 Task: In the  document ethics.pdf Insert the command  'Editing'Email the file to   'softage.3@softage.net', with message attached Attention Needed: Please prioritize going through the email I've sent. and file type: Plain Text
Action: Mouse moved to (332, 423)
Screenshot: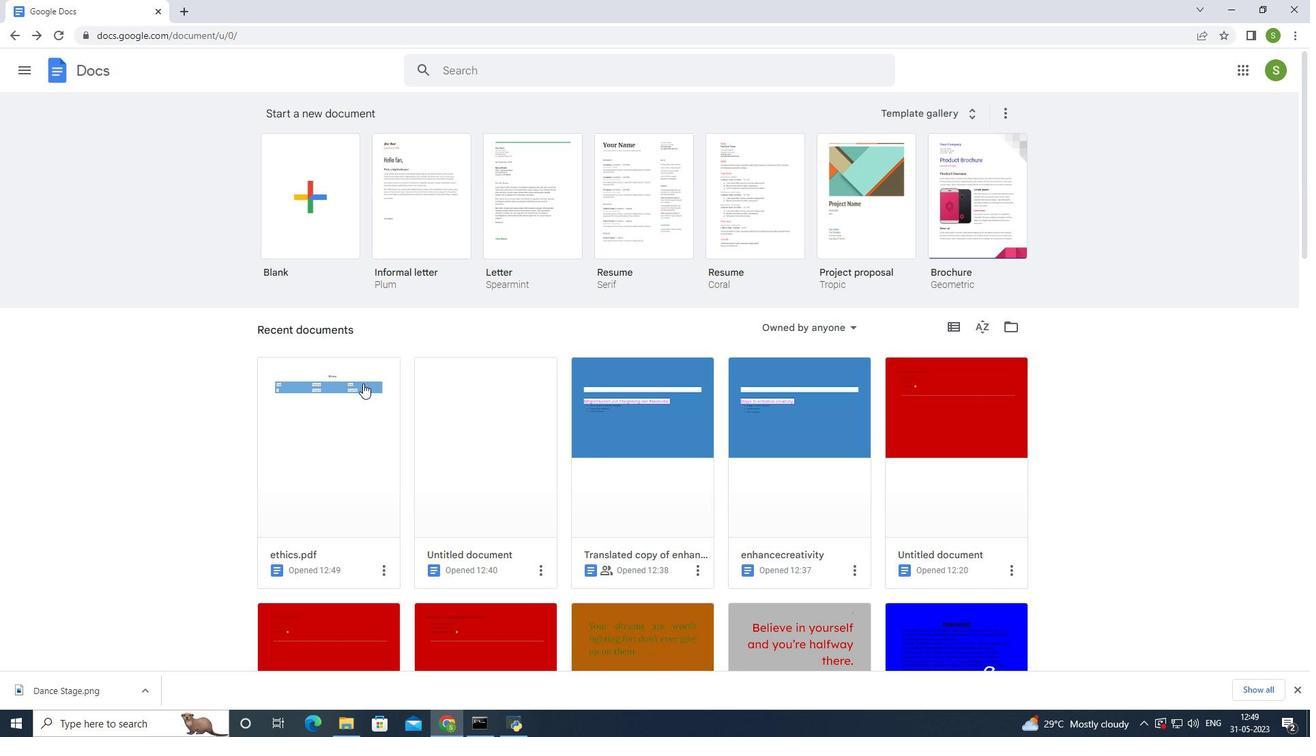 
Action: Mouse pressed left at (332, 423)
Screenshot: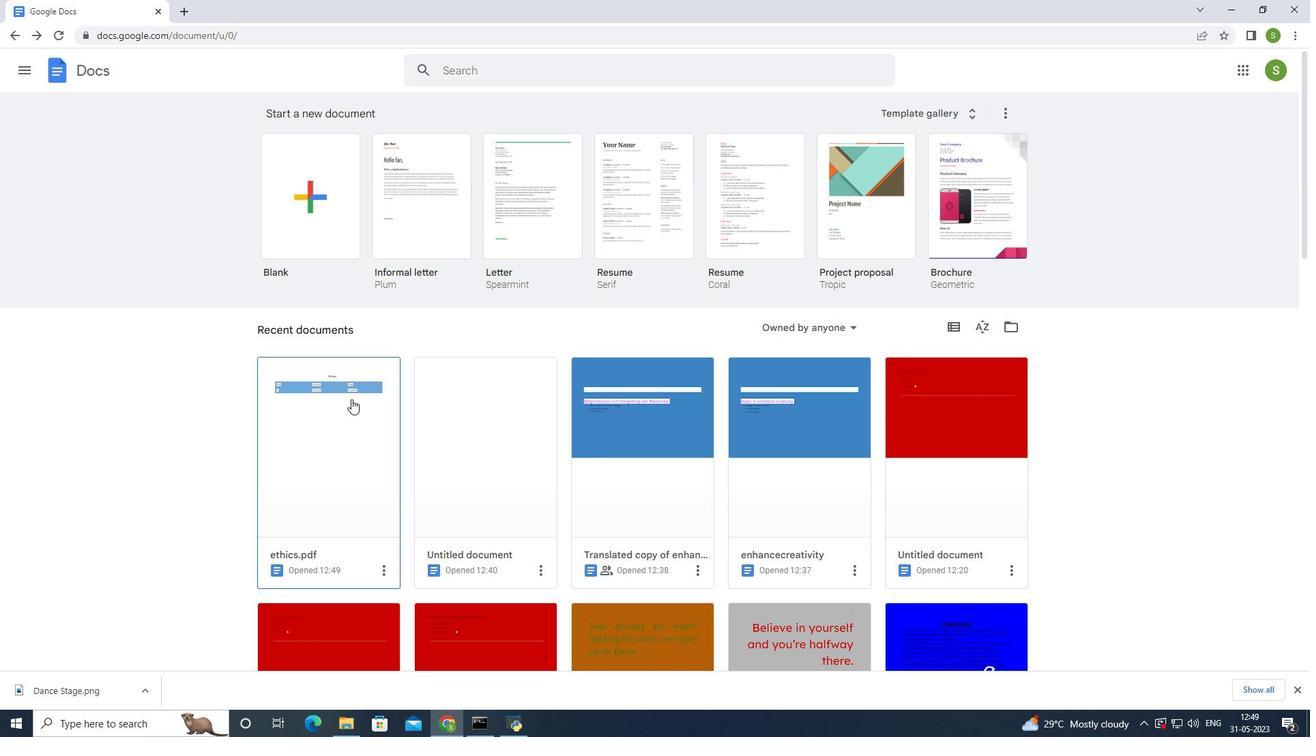 
Action: Mouse moved to (133, 81)
Screenshot: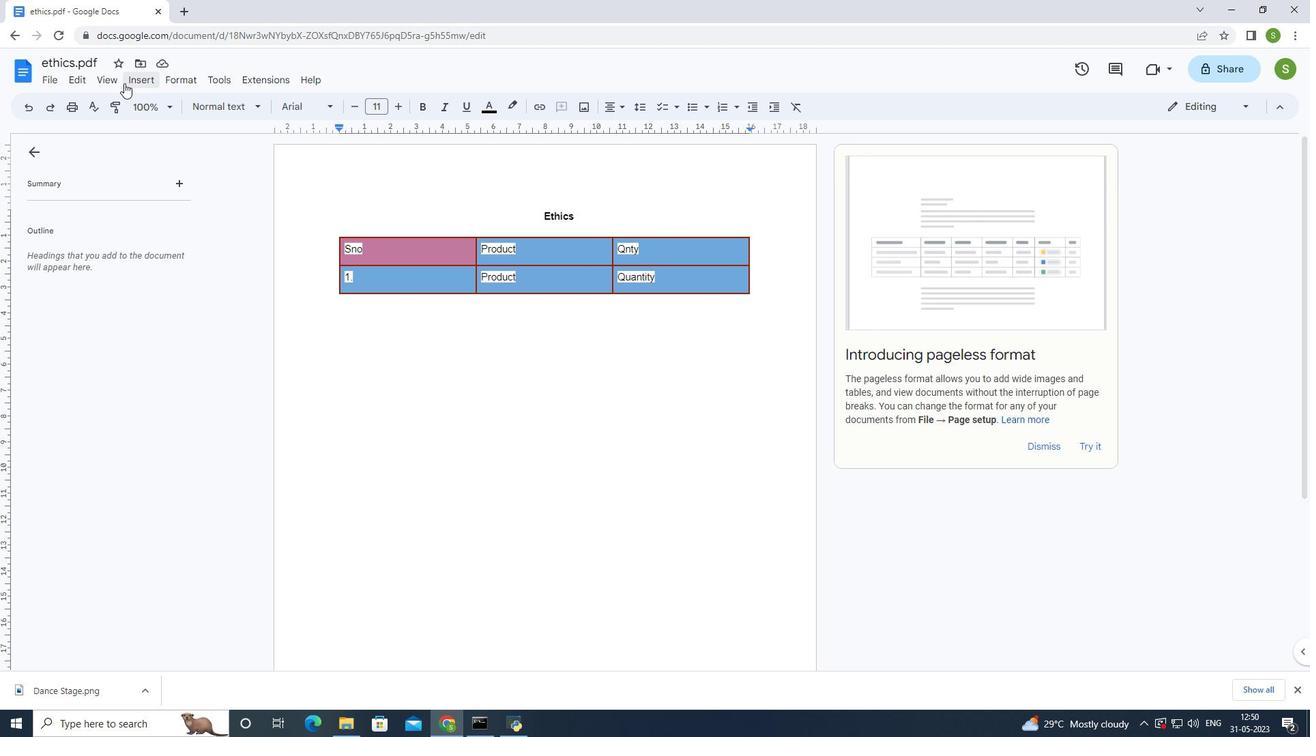 
Action: Mouse pressed left at (133, 81)
Screenshot: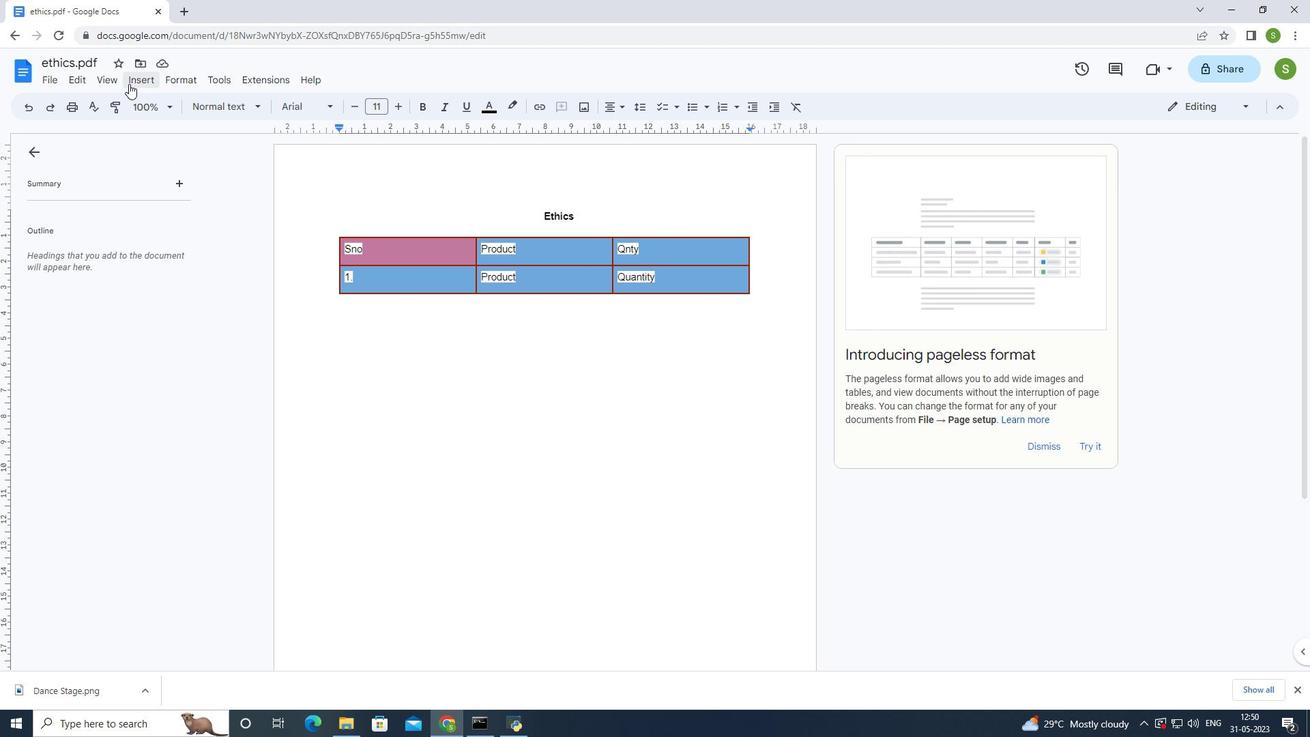 
Action: Mouse moved to (219, 445)
Screenshot: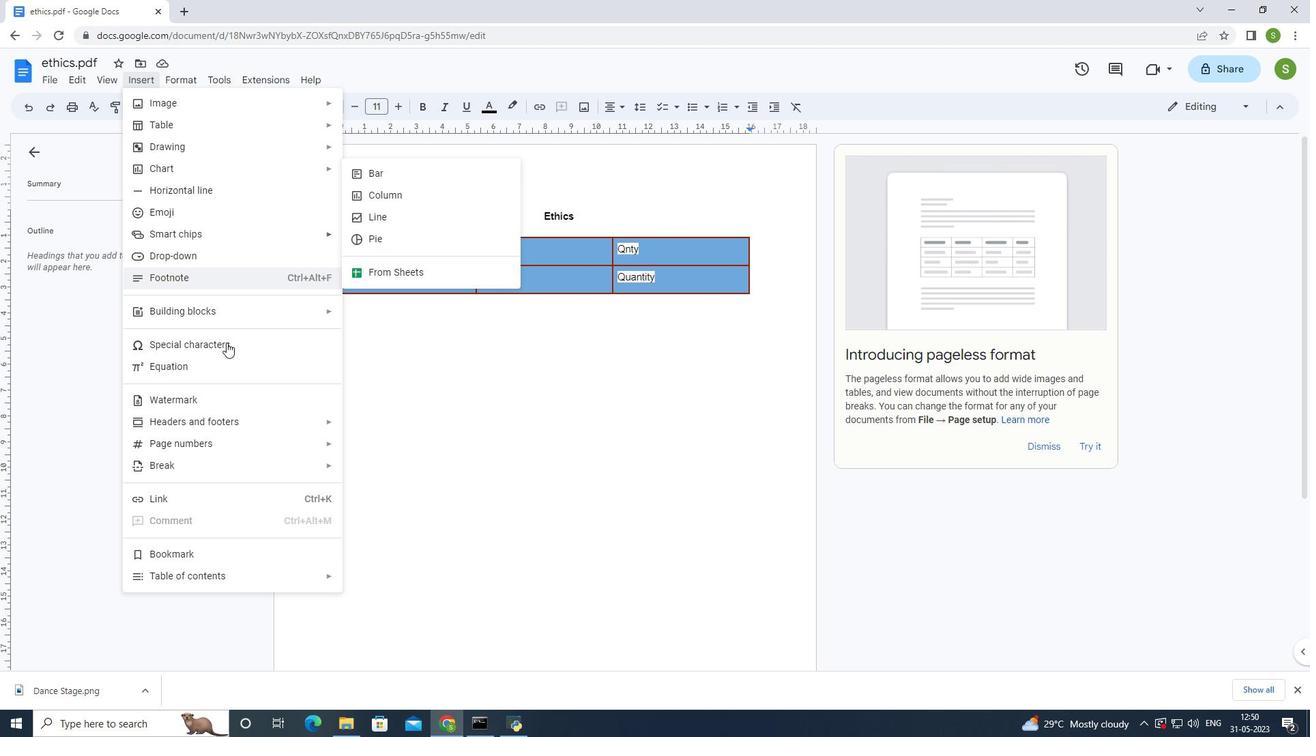 
Action: Mouse pressed left at (220, 433)
Screenshot: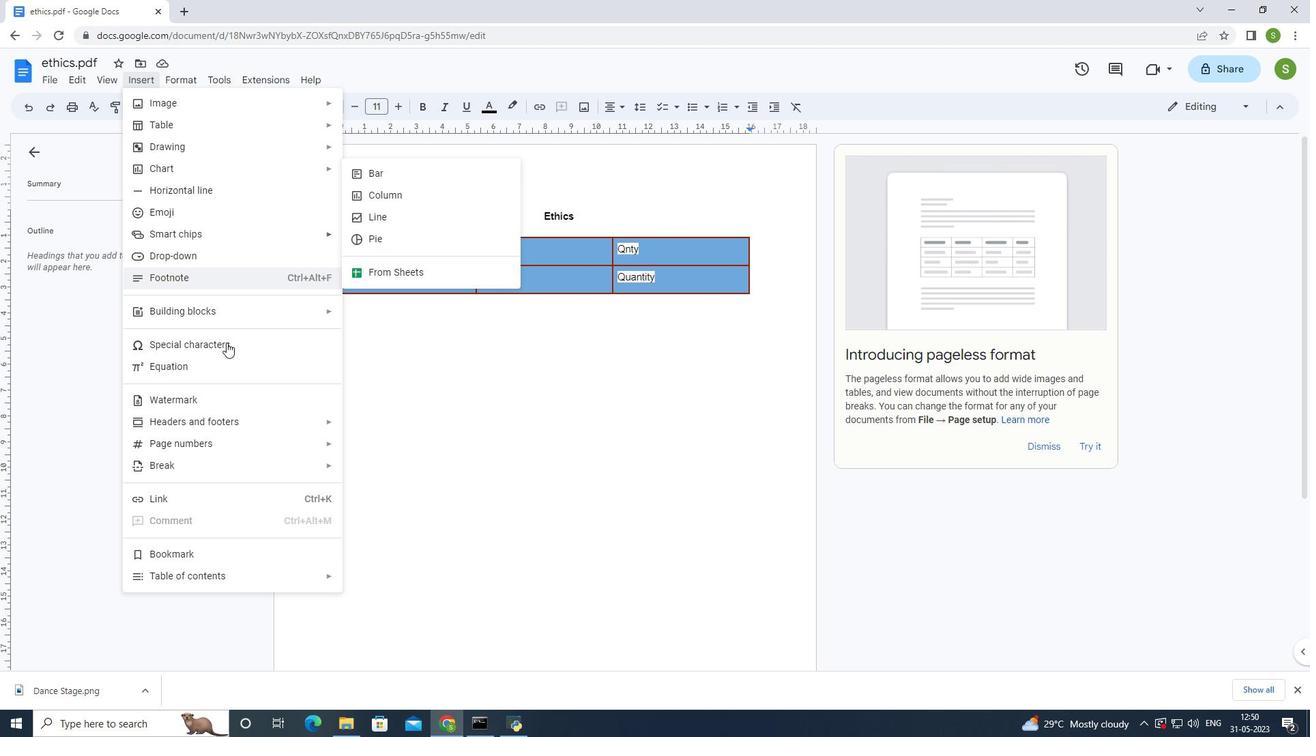 
Action: Mouse moved to (511, 378)
Screenshot: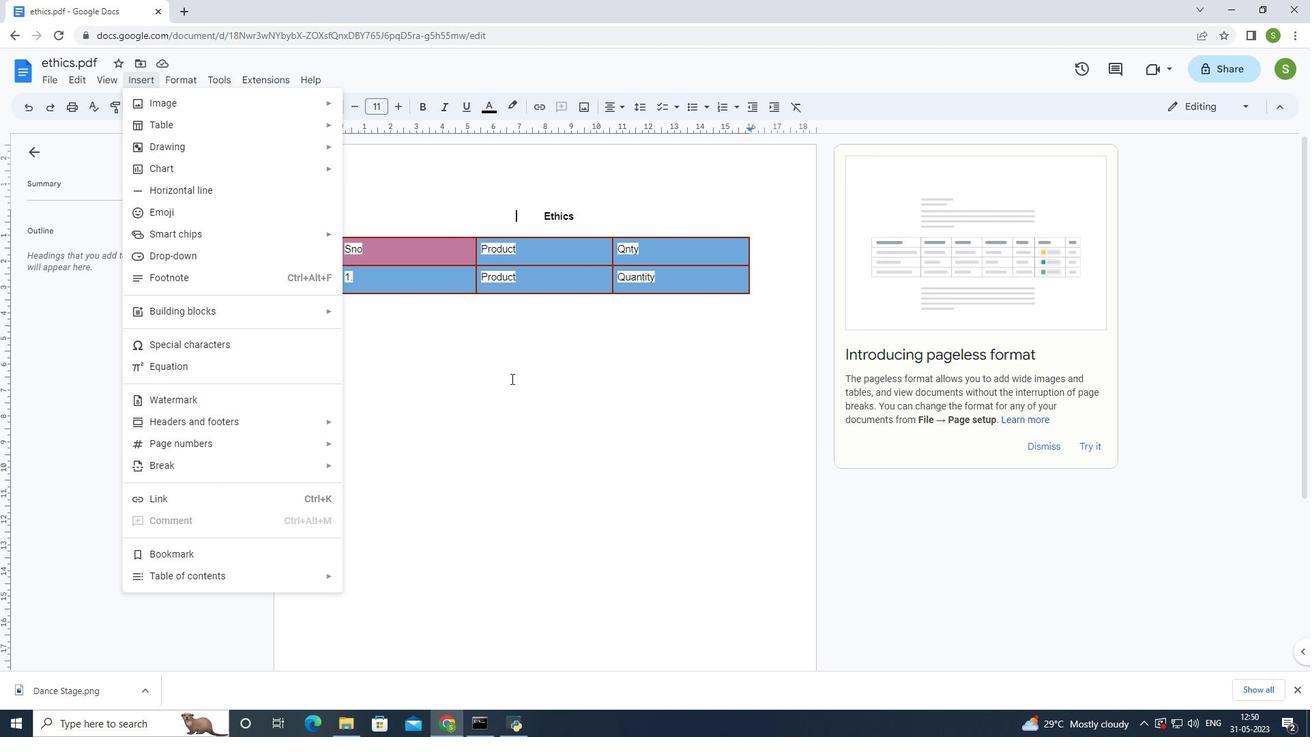 
Action: Mouse pressed left at (511, 378)
Screenshot: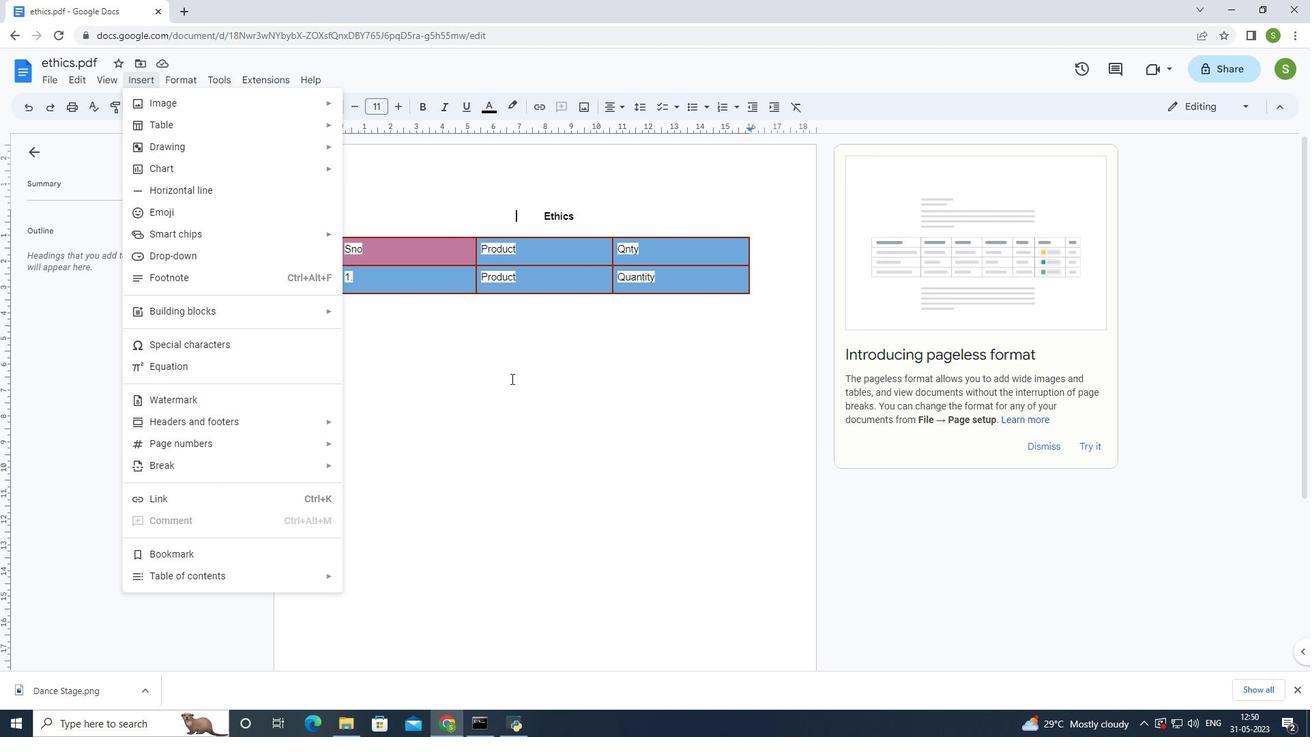 
Action: Mouse moved to (182, 84)
Screenshot: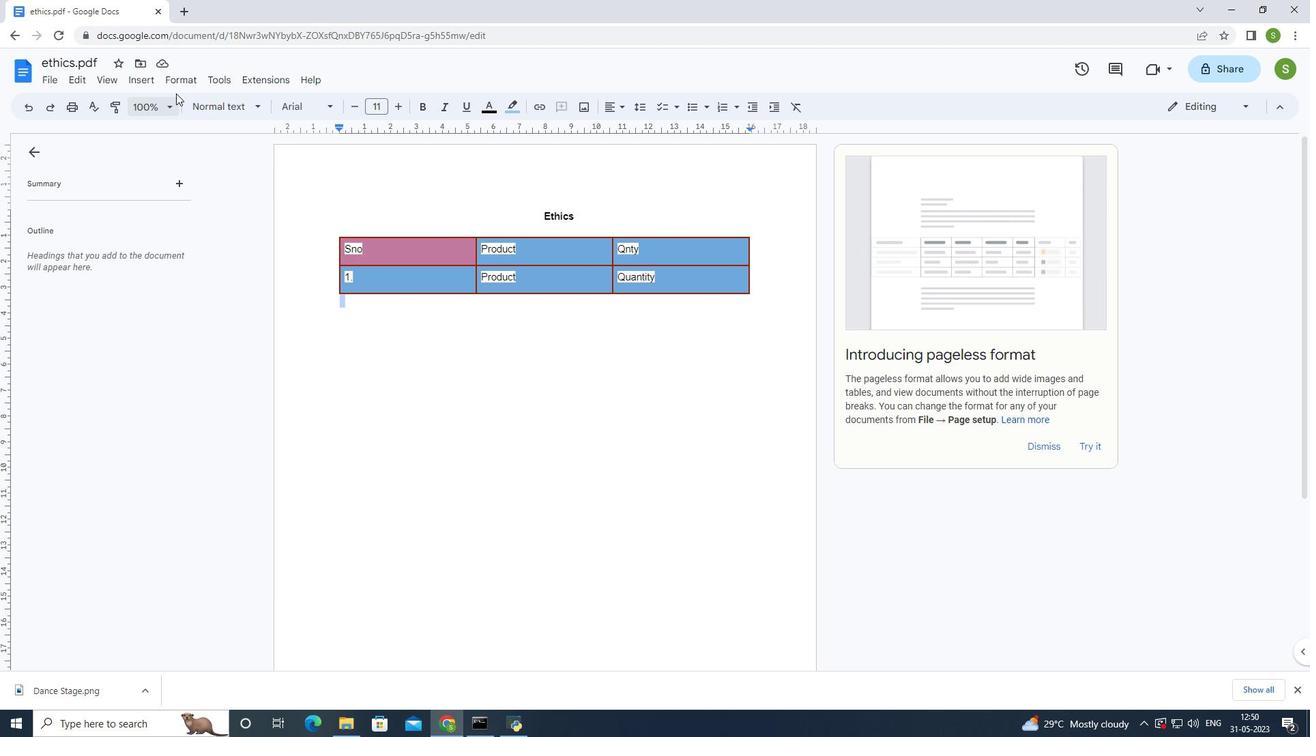 
Action: Mouse pressed left at (182, 84)
Screenshot: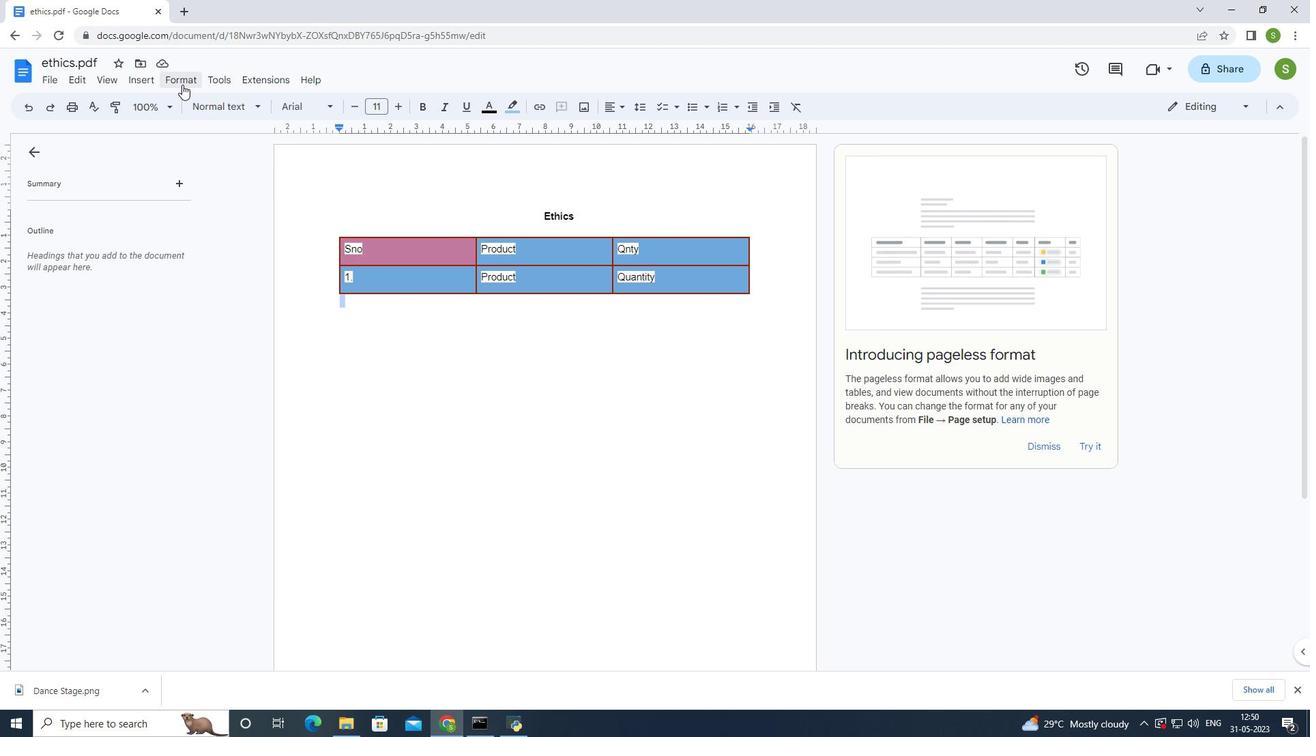 
Action: Mouse moved to (1236, 105)
Screenshot: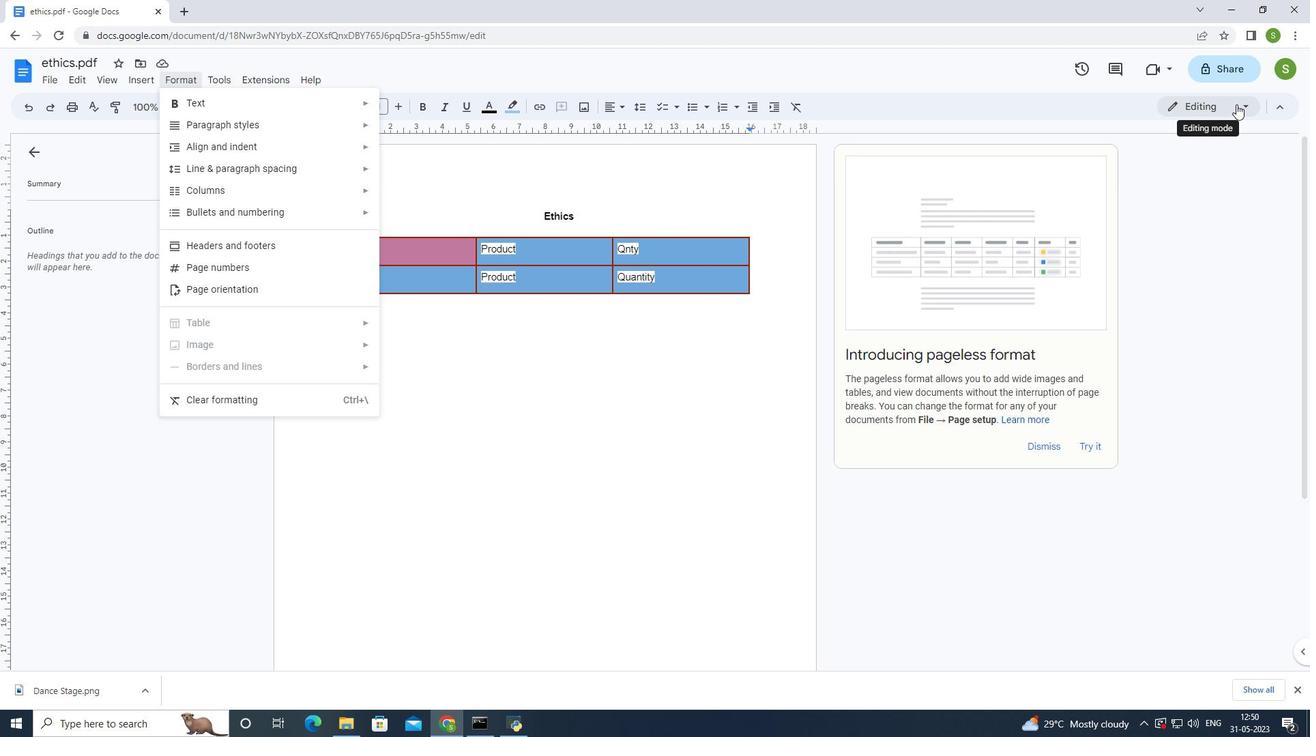 
Action: Mouse pressed left at (1236, 105)
Screenshot: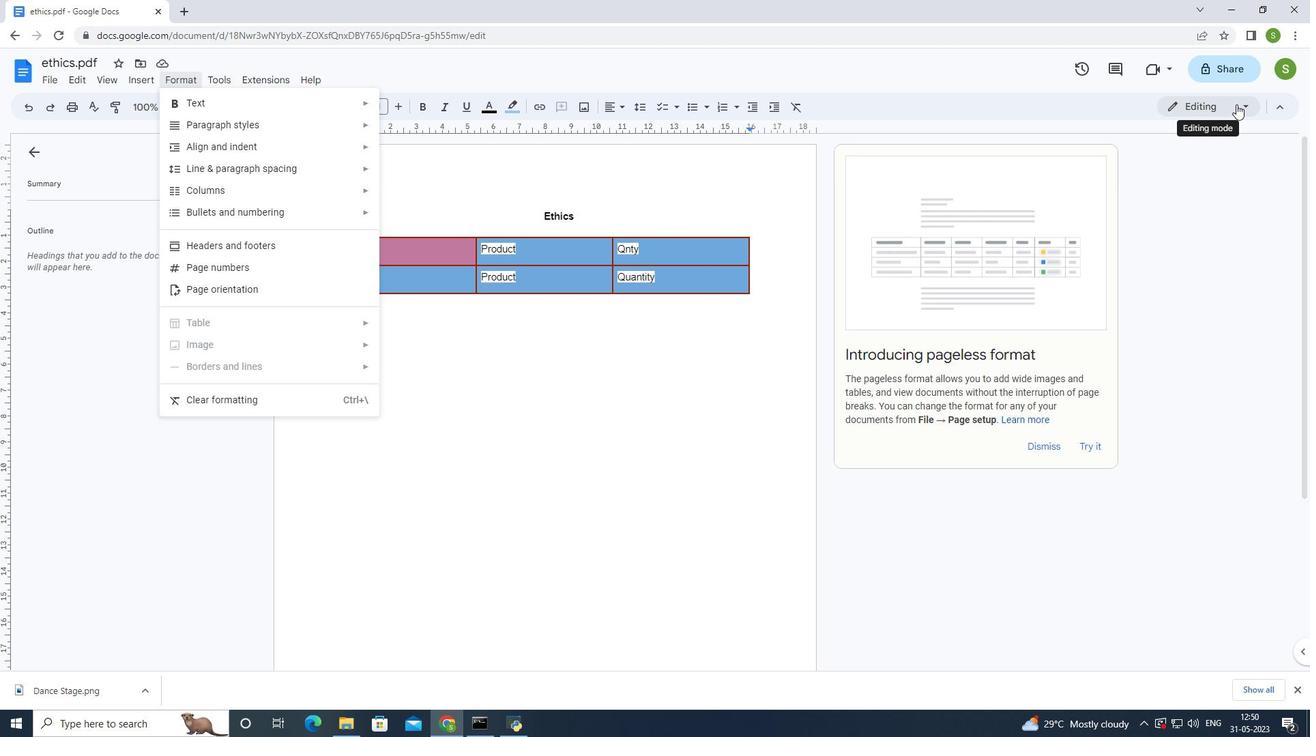 
Action: Mouse moved to (1186, 131)
Screenshot: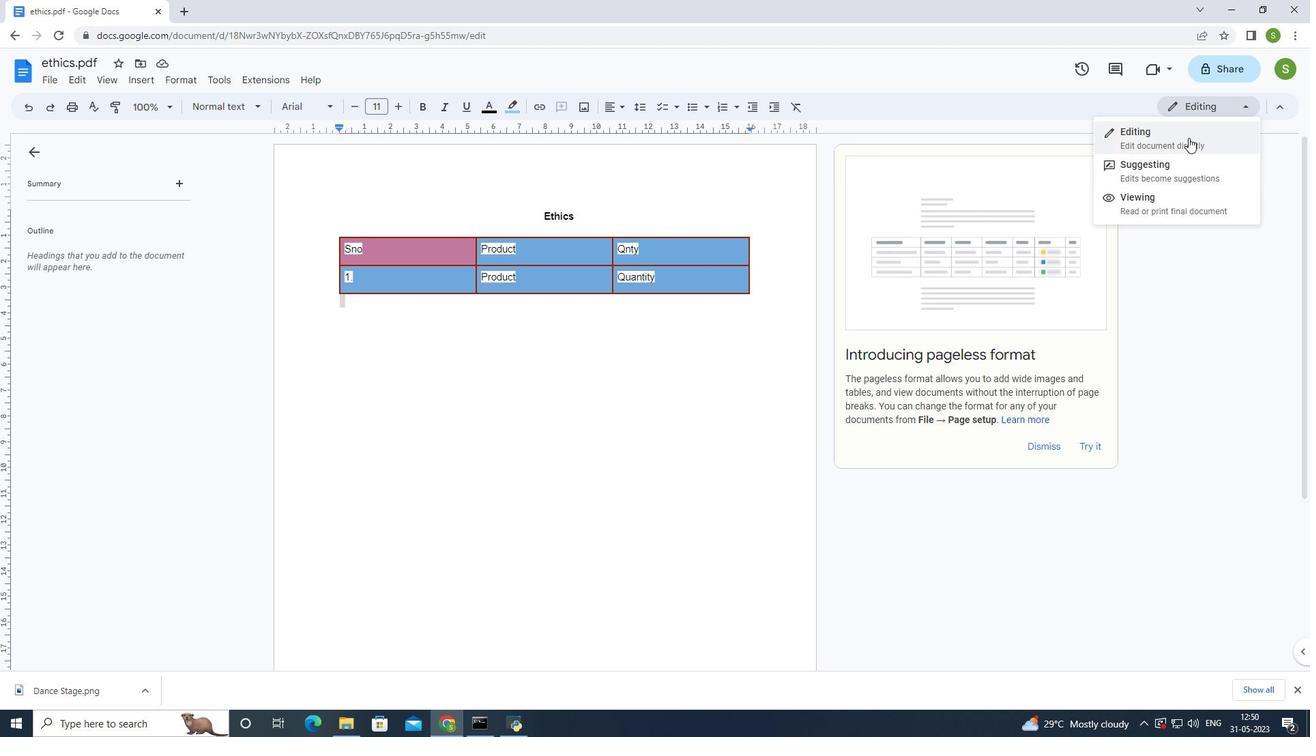 
Action: Mouse pressed left at (1186, 131)
Screenshot: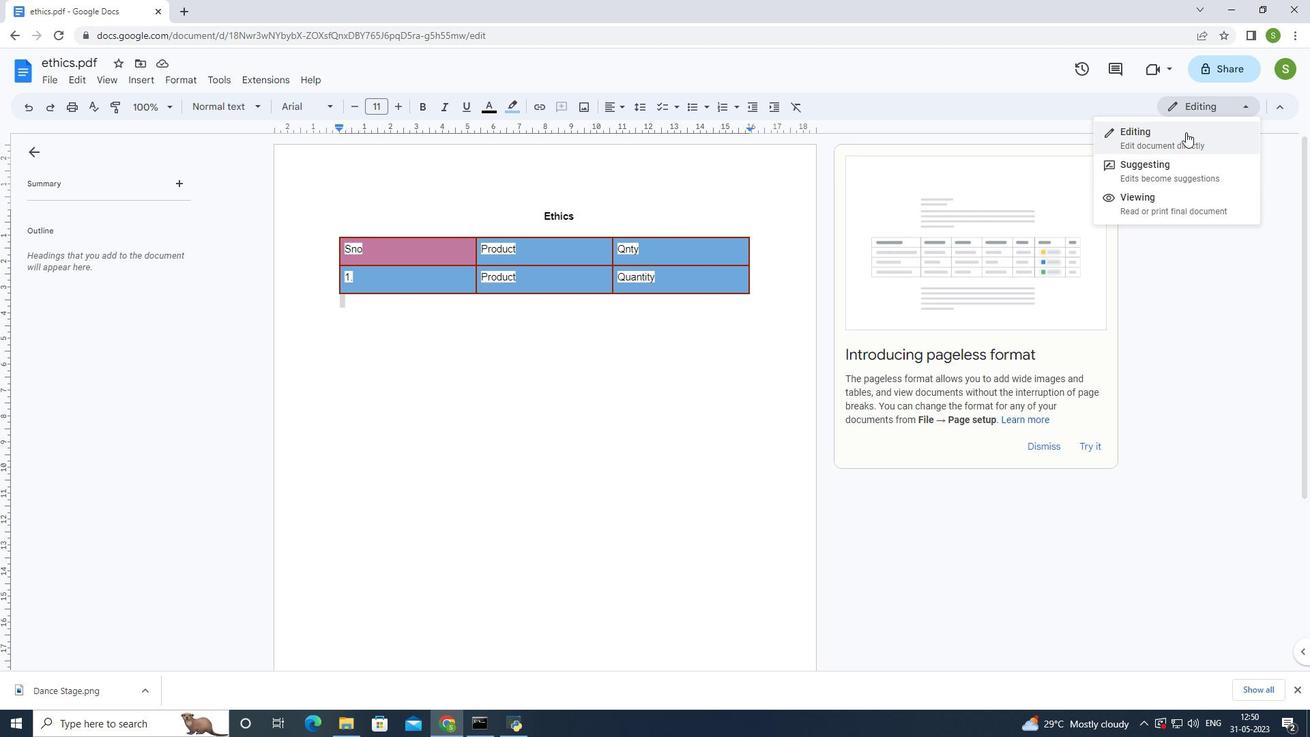 
Action: Mouse moved to (42, 77)
Screenshot: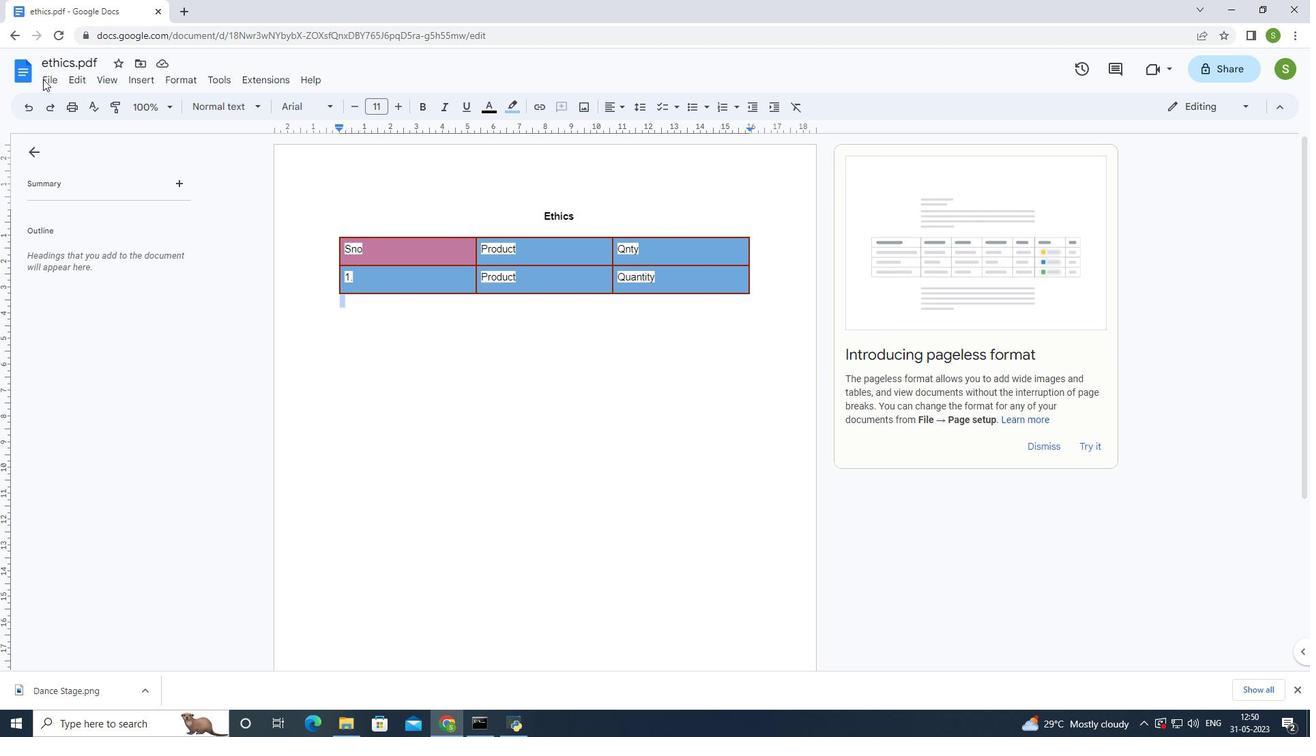 
Action: Mouse pressed left at (42, 77)
Screenshot: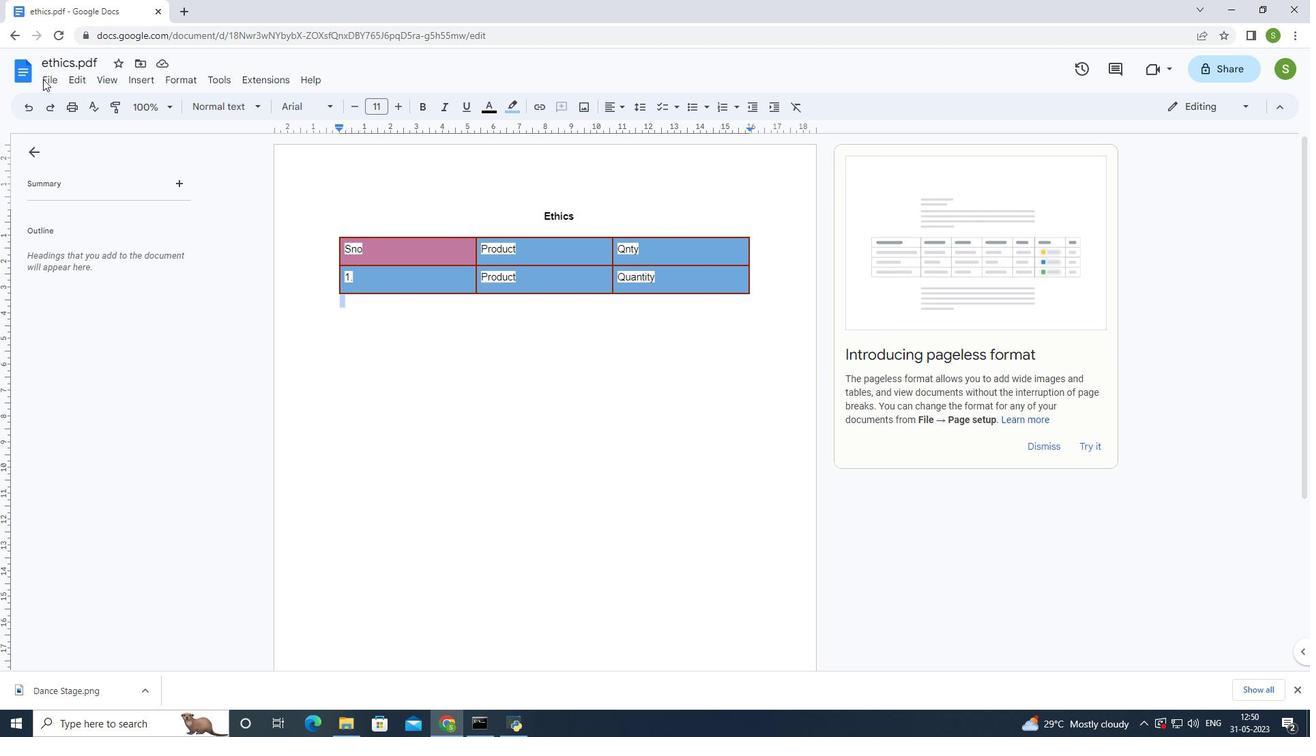 
Action: Mouse moved to (55, 74)
Screenshot: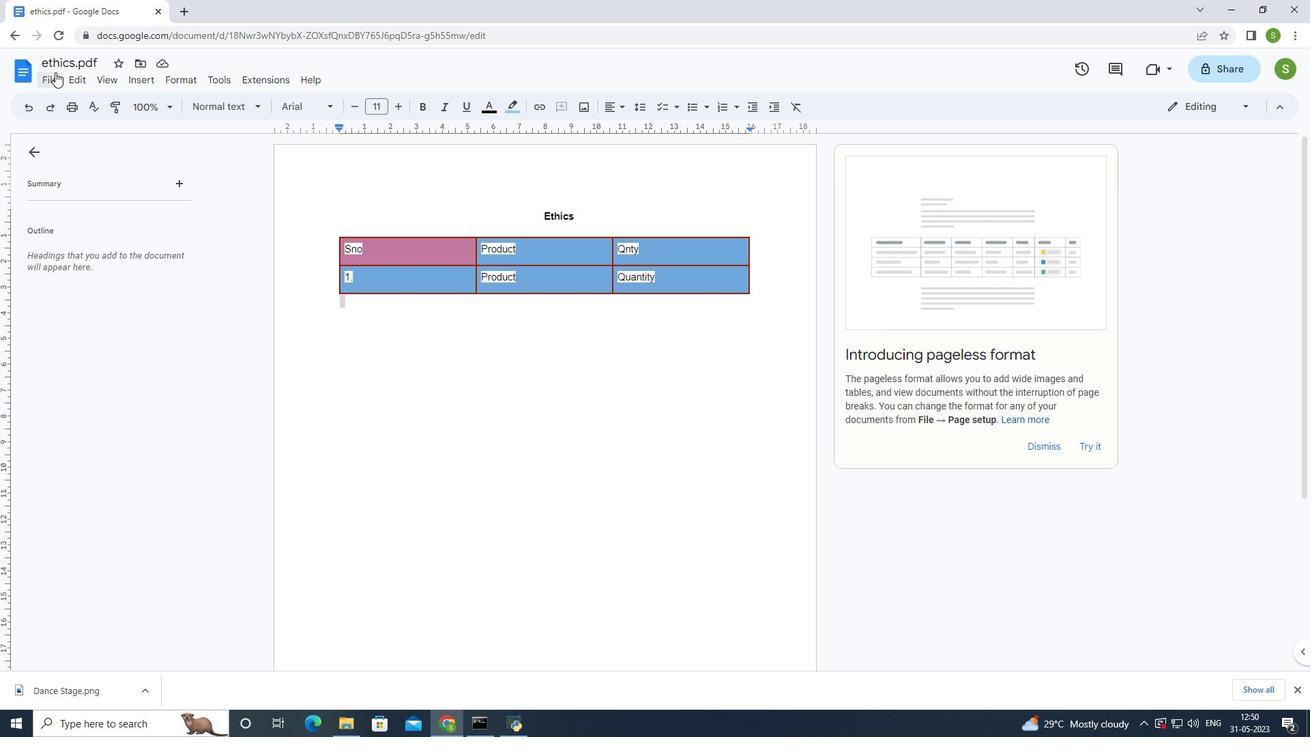 
Action: Mouse pressed left at (55, 74)
Screenshot: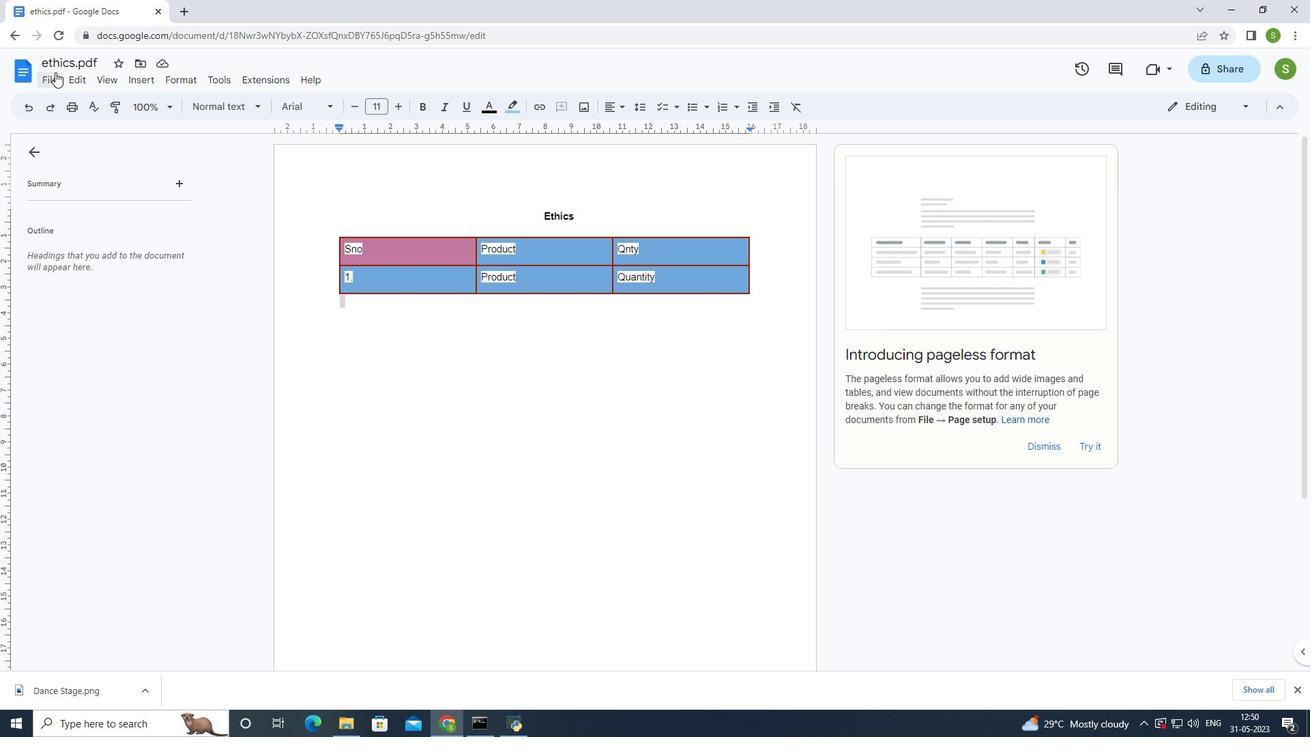 
Action: Mouse moved to (170, 207)
Screenshot: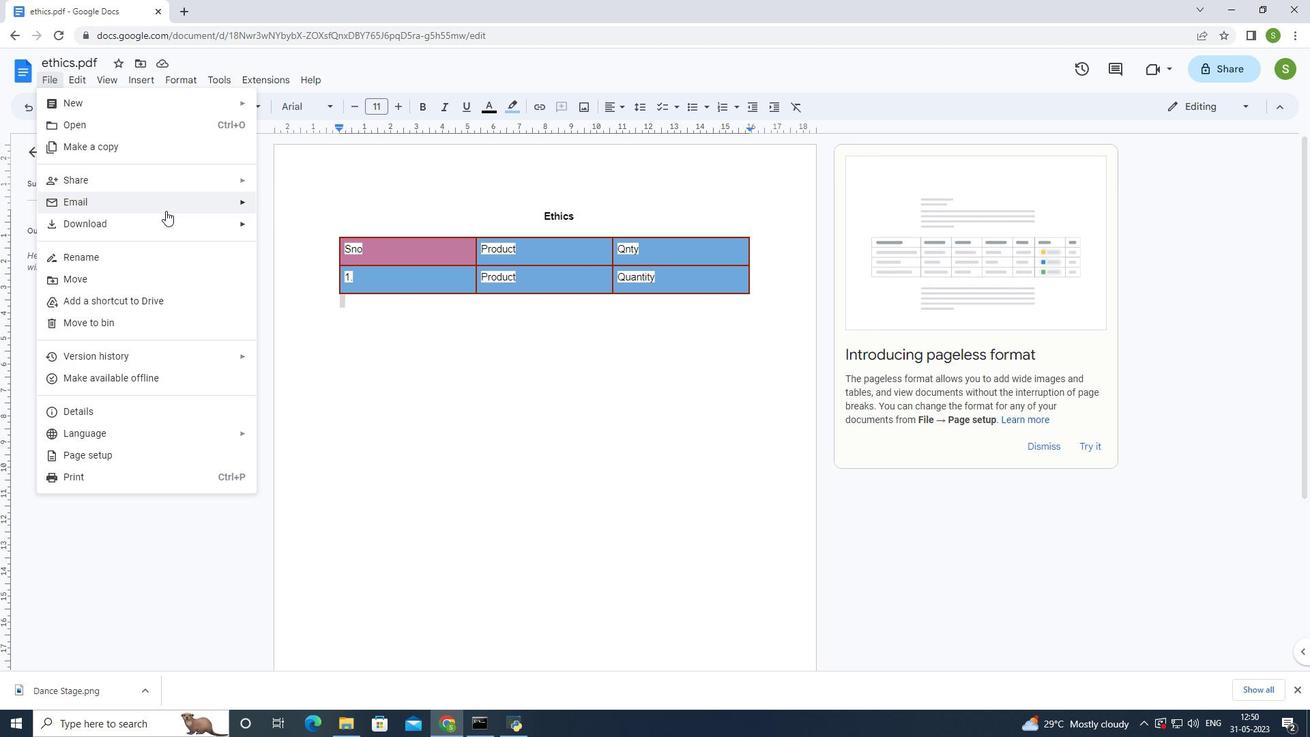
Action: Mouse pressed left at (170, 207)
Screenshot: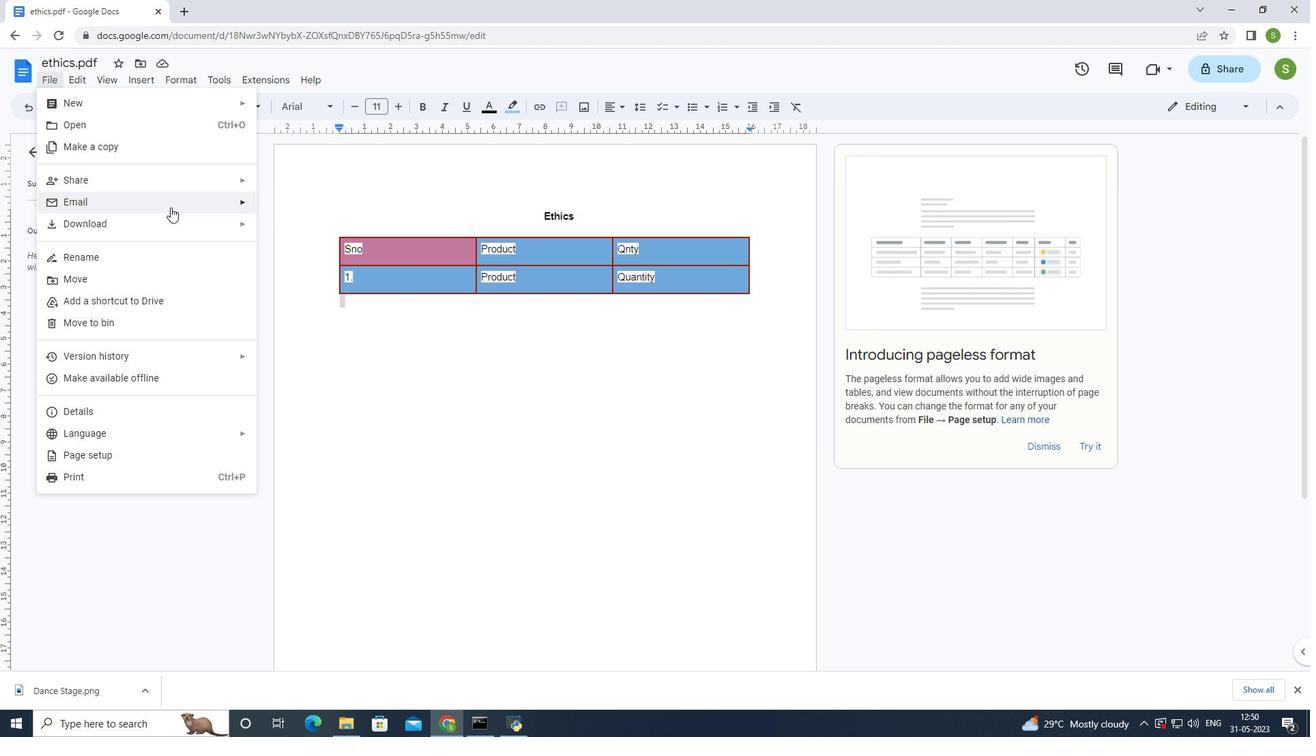 
Action: Mouse moved to (285, 204)
Screenshot: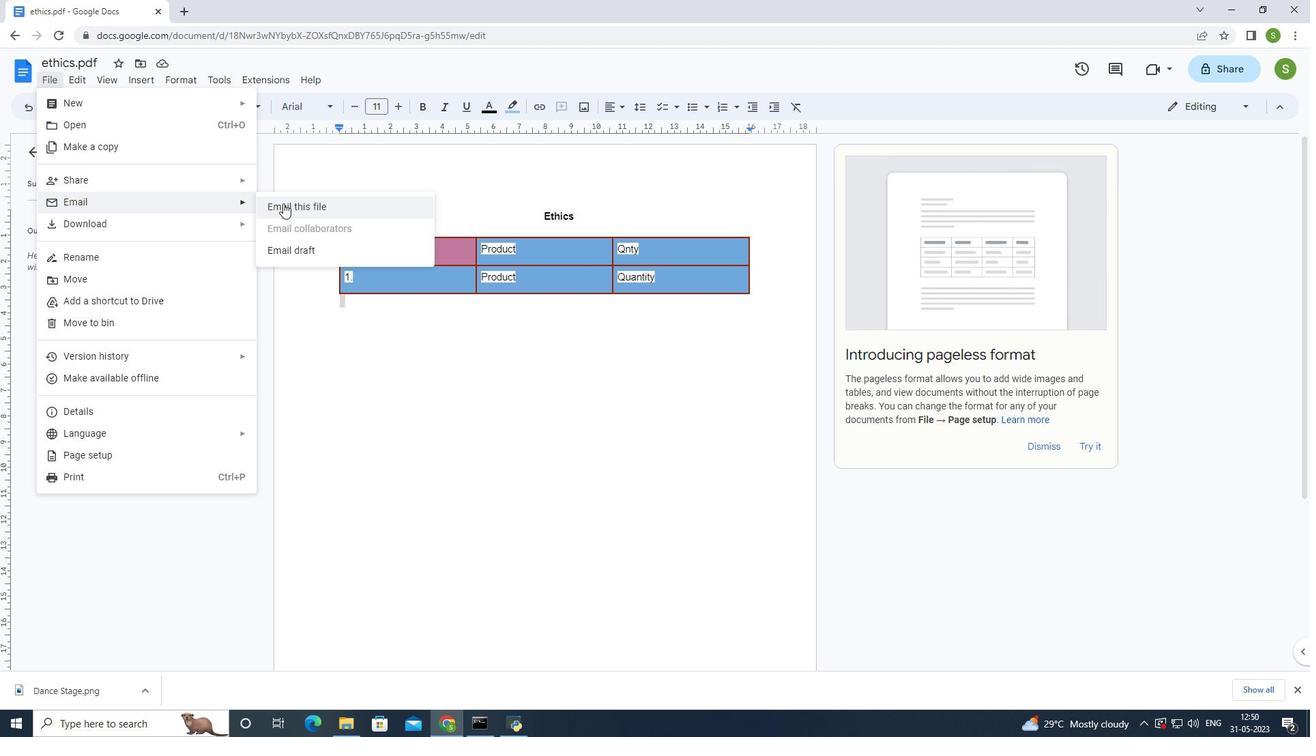 
Action: Mouse pressed left at (285, 204)
Screenshot: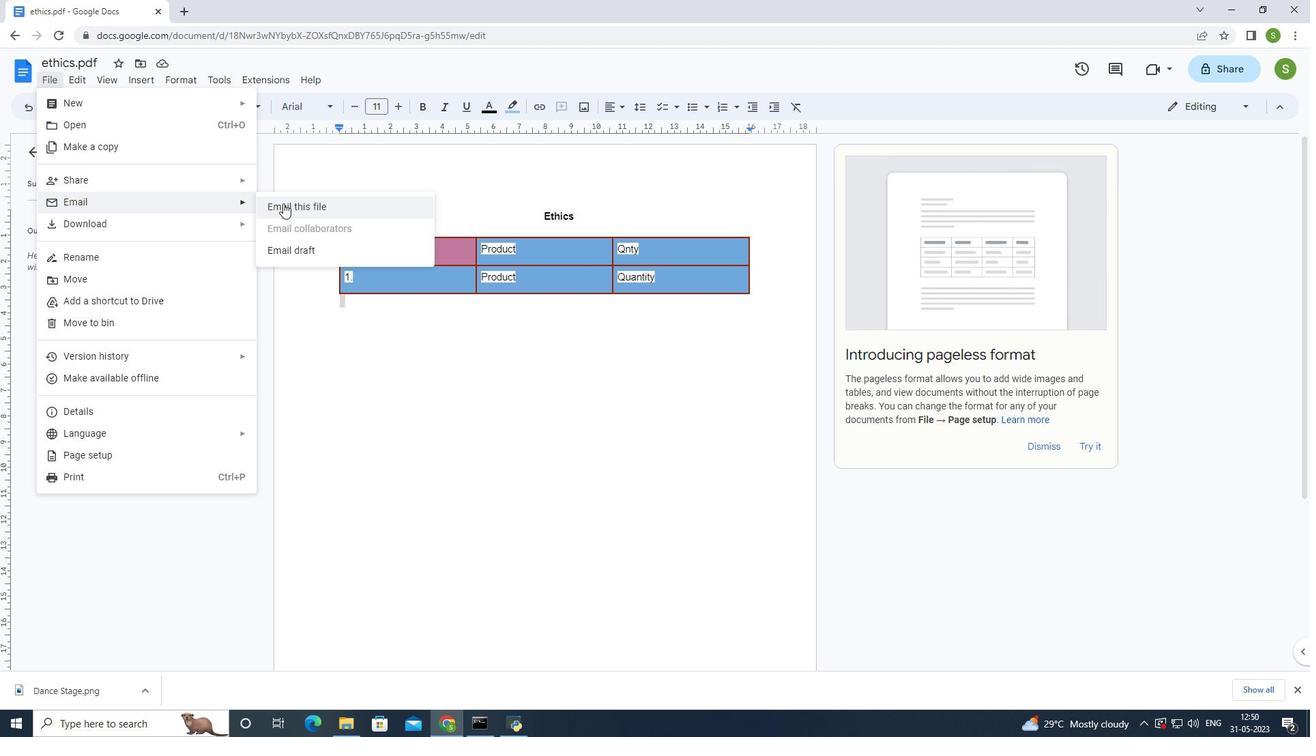 
Action: Mouse moved to (589, 353)
Screenshot: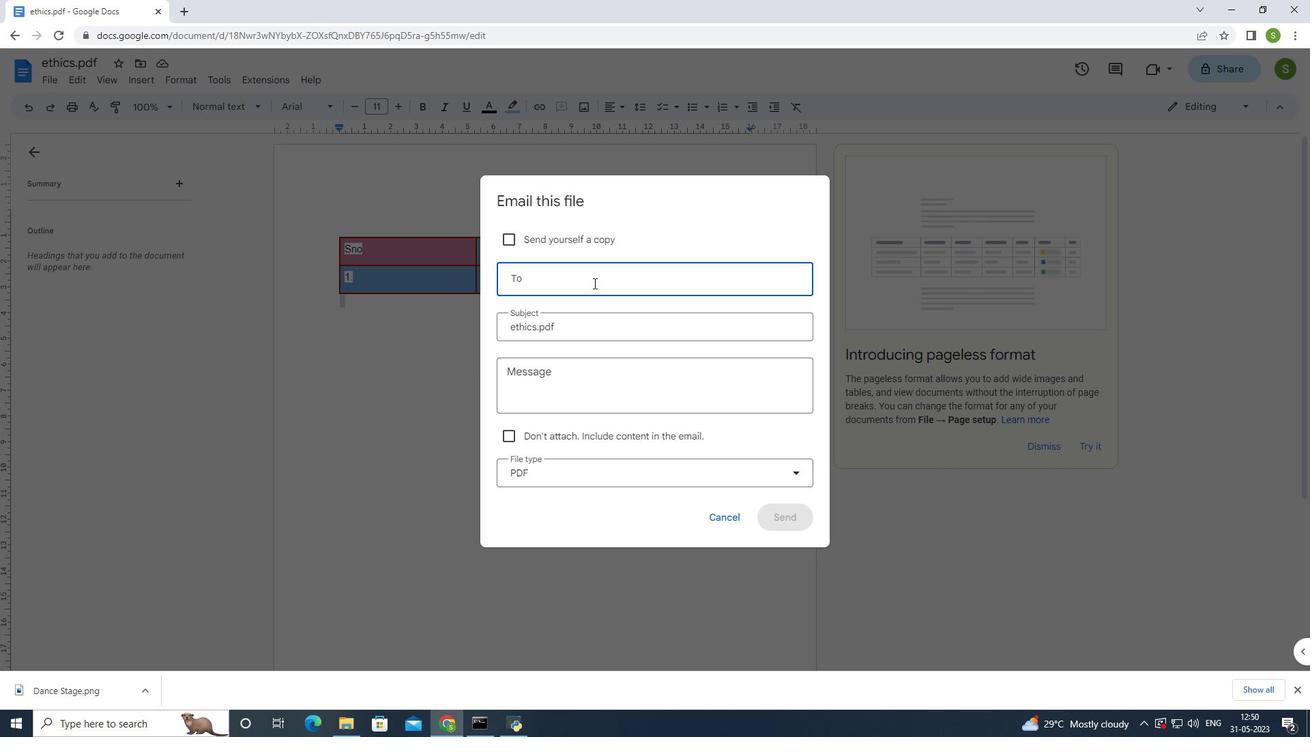 
Action: Key pressed softage.3<Key.shift>@softage.net
Screenshot: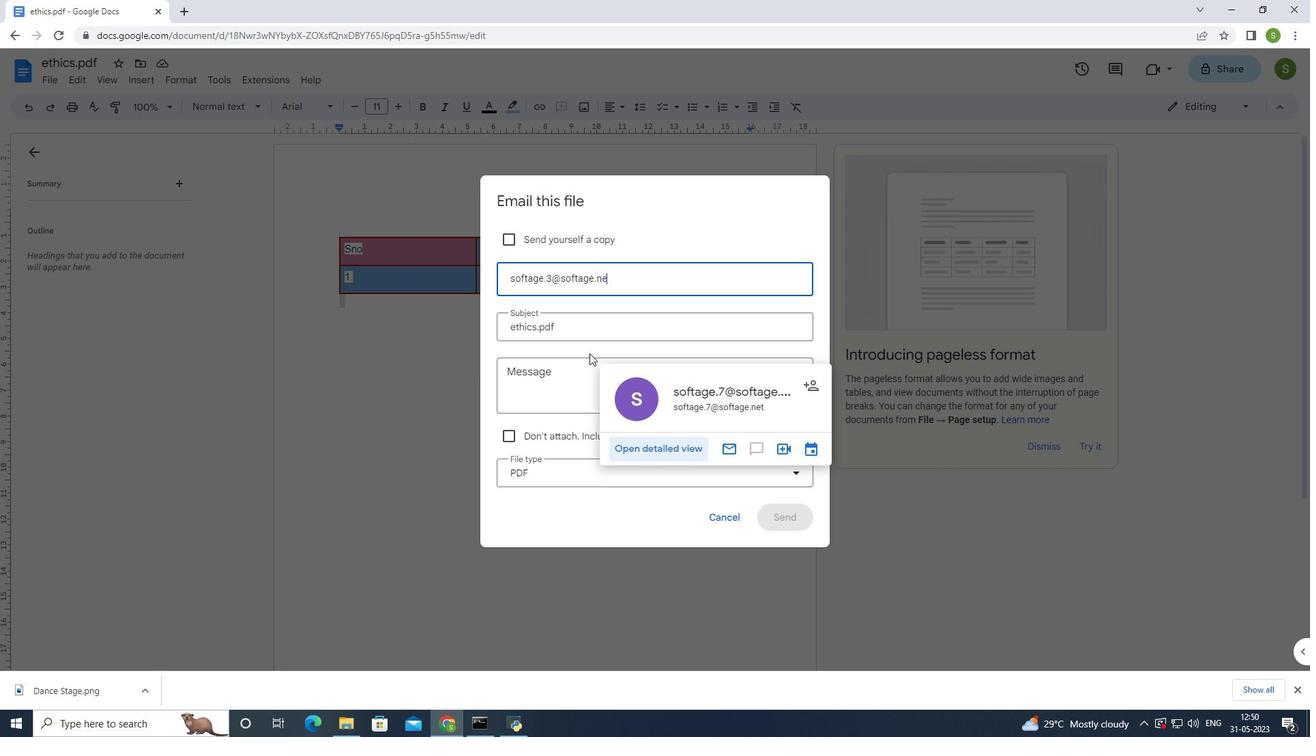 
Action: Mouse moved to (620, 314)
Screenshot: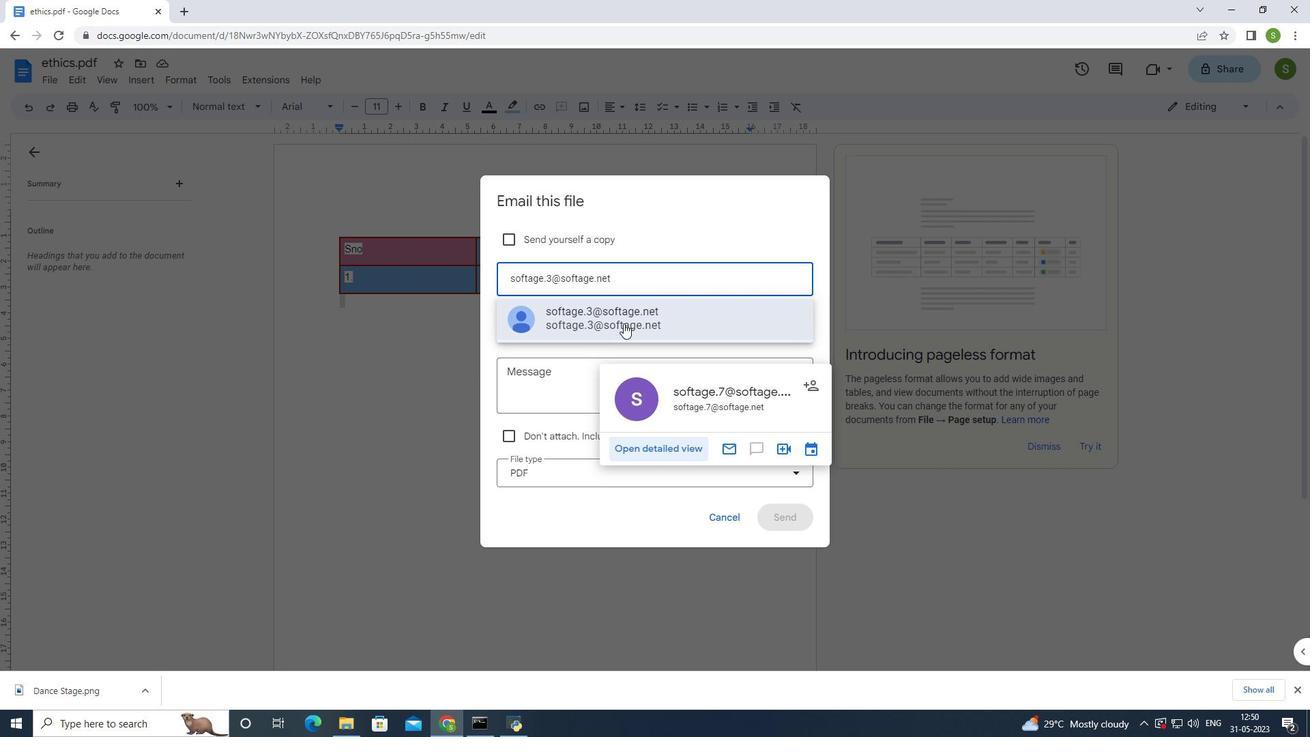 
Action: Mouse pressed left at (620, 314)
Screenshot: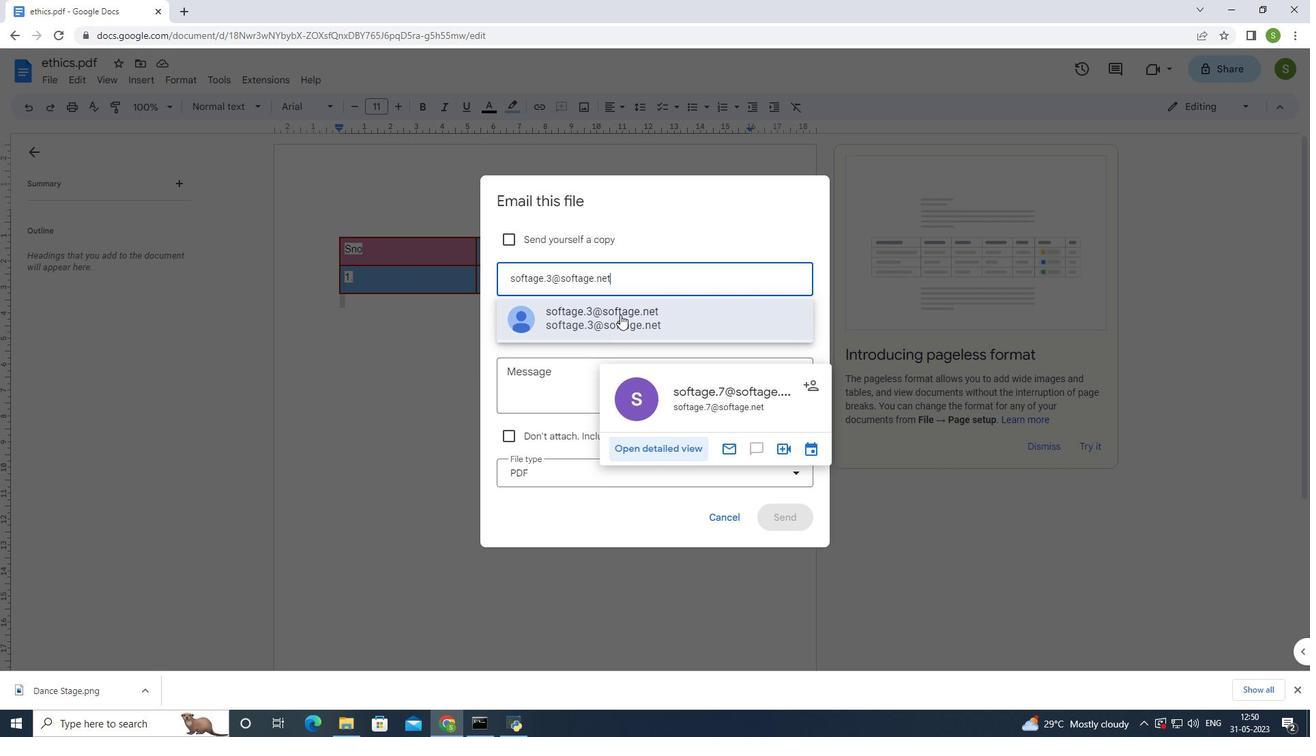 
Action: Mouse moved to (605, 380)
Screenshot: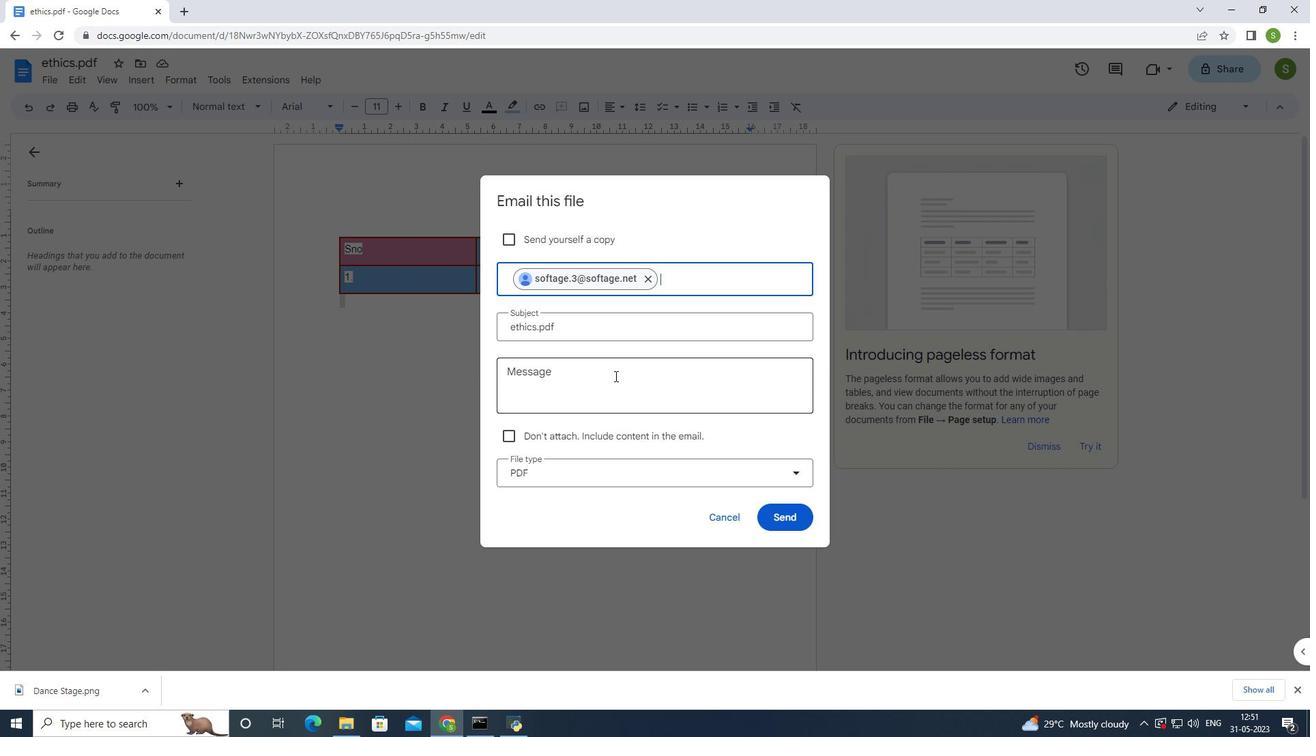 
Action: Mouse pressed left at (605, 380)
Screenshot: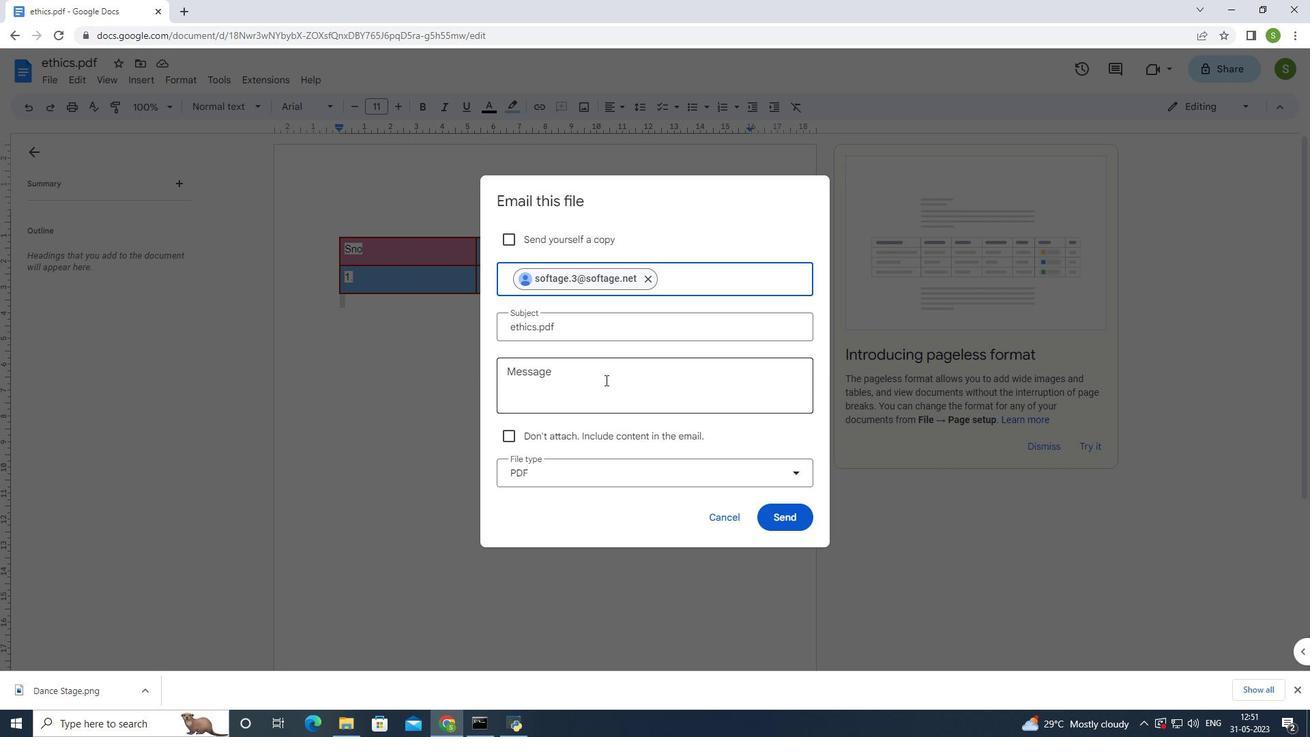 
Action: Mouse moved to (608, 378)
Screenshot: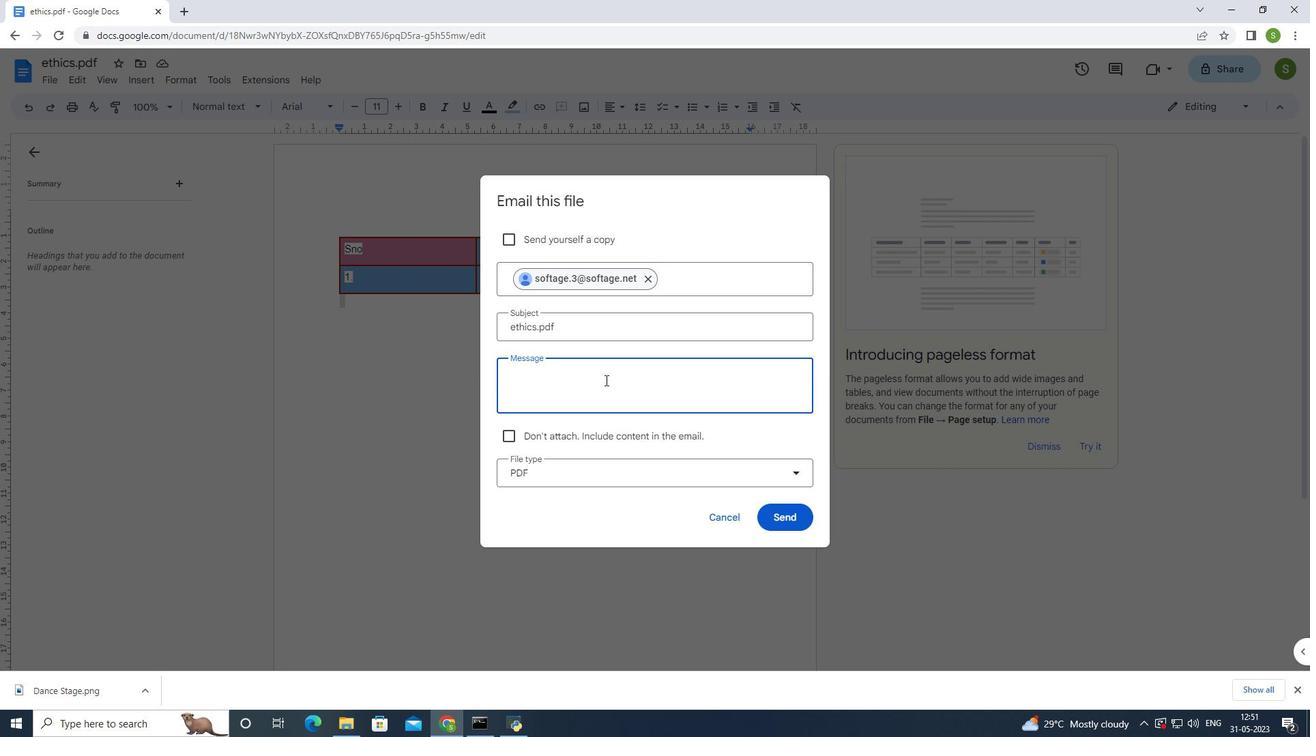 
Action: Key pressed <Key.shift>Please<Key.space>prioritize
Screenshot: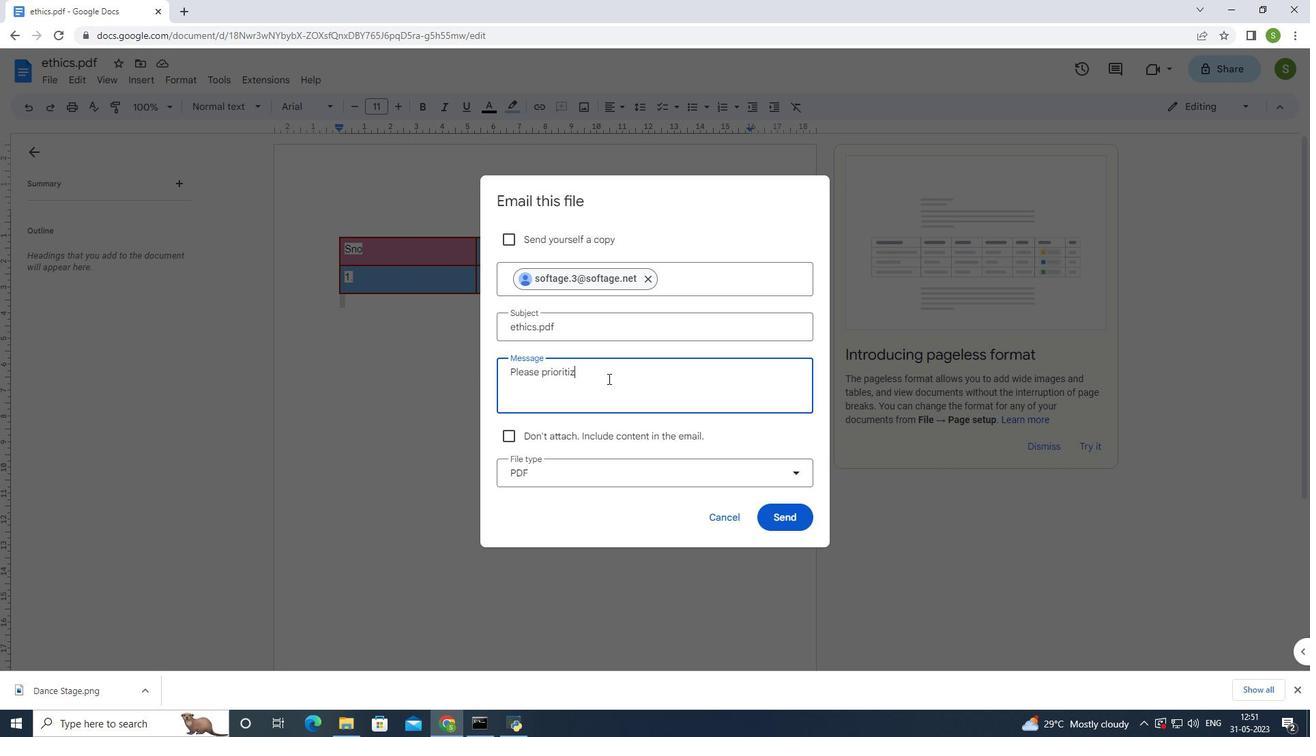 
Action: Mouse moved to (608, 378)
Screenshot: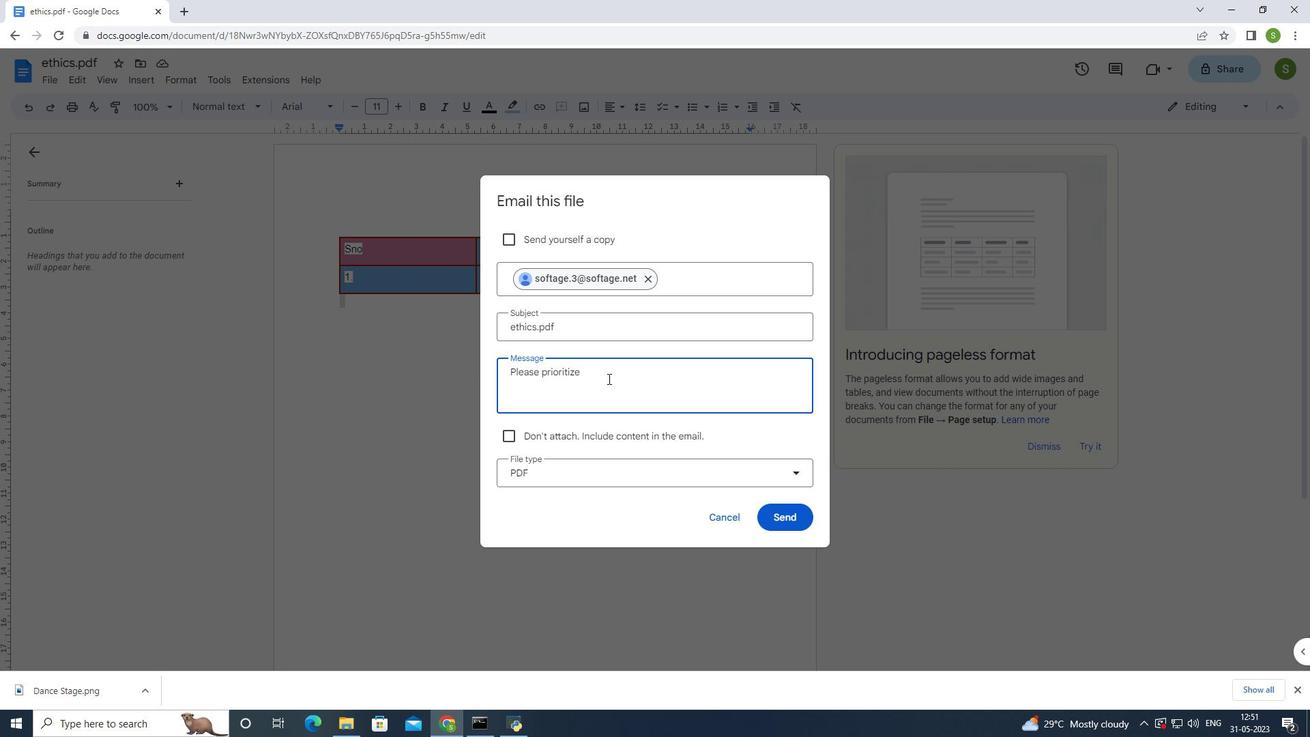 
Action: Key pressed <Key.space>going<Key.space>through<Key.space>the<Key.space>email<Key.space><Key.shift>I've<Key.space>sent.
Screenshot: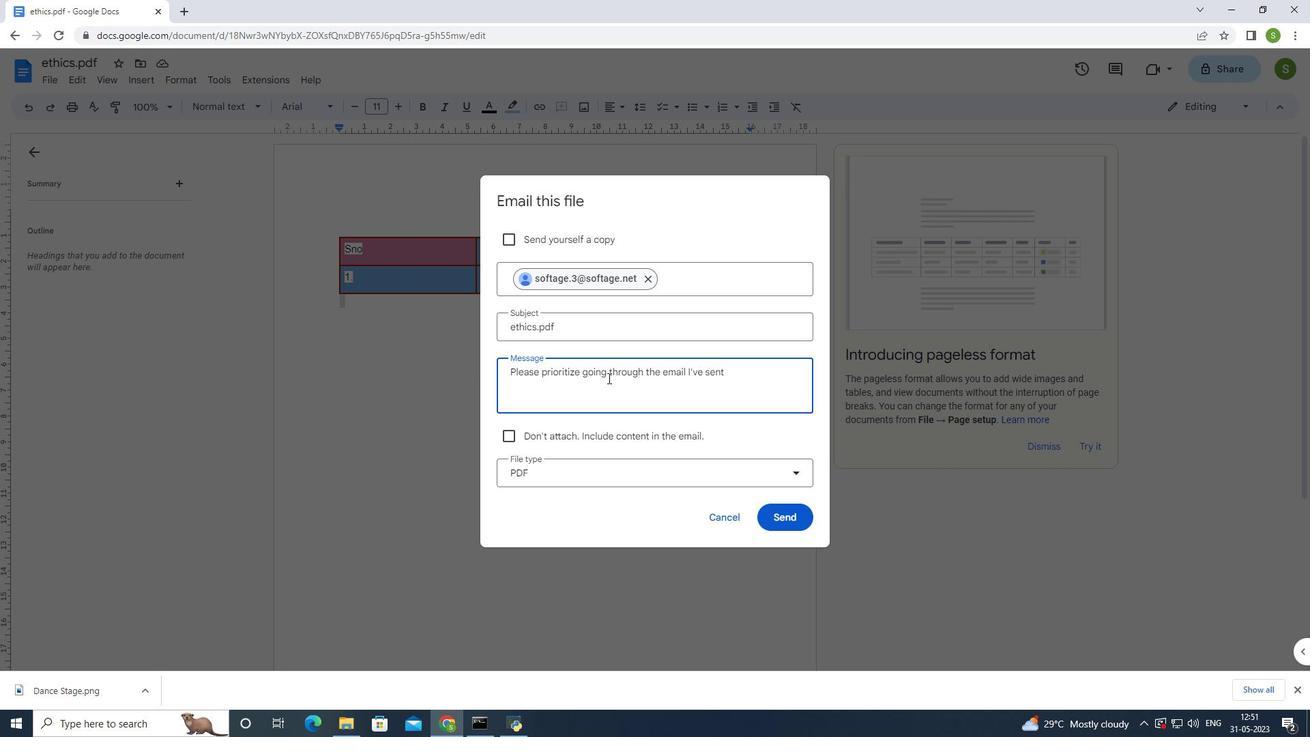
Action: Mouse moved to (543, 467)
Screenshot: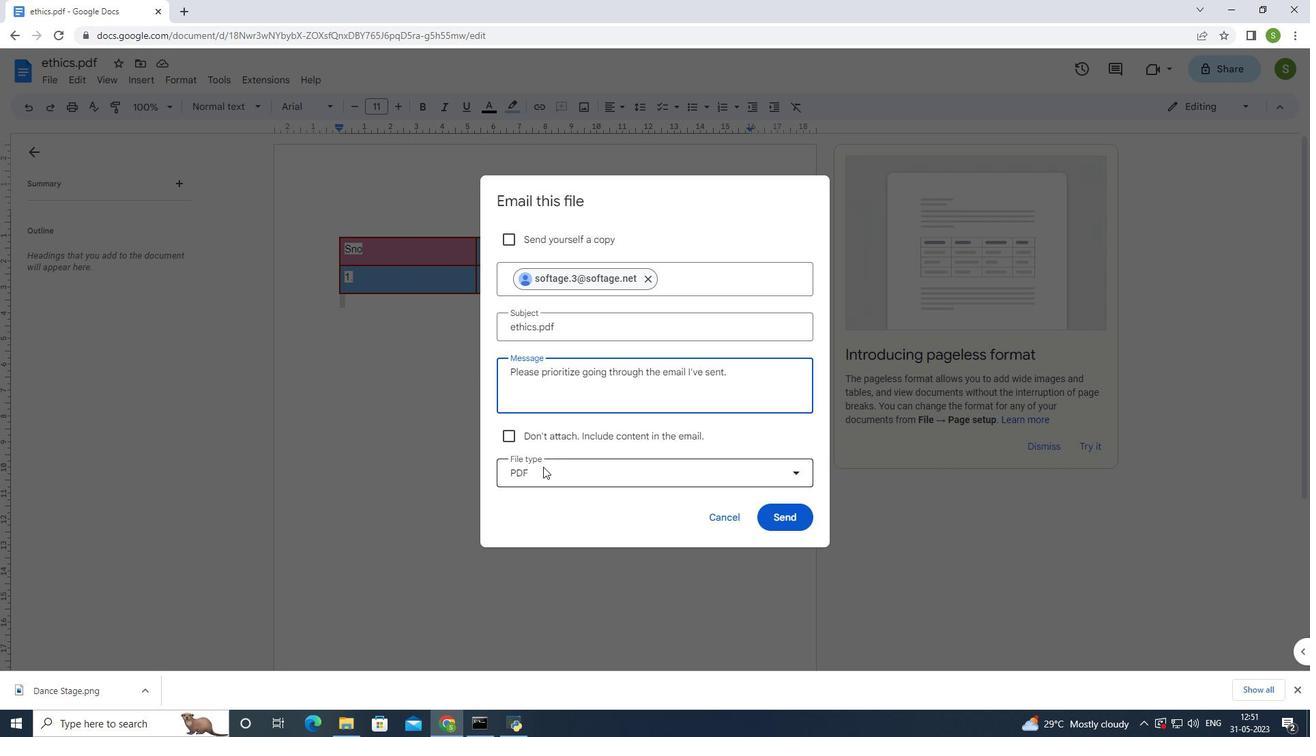 
Action: Mouse pressed left at (543, 467)
Screenshot: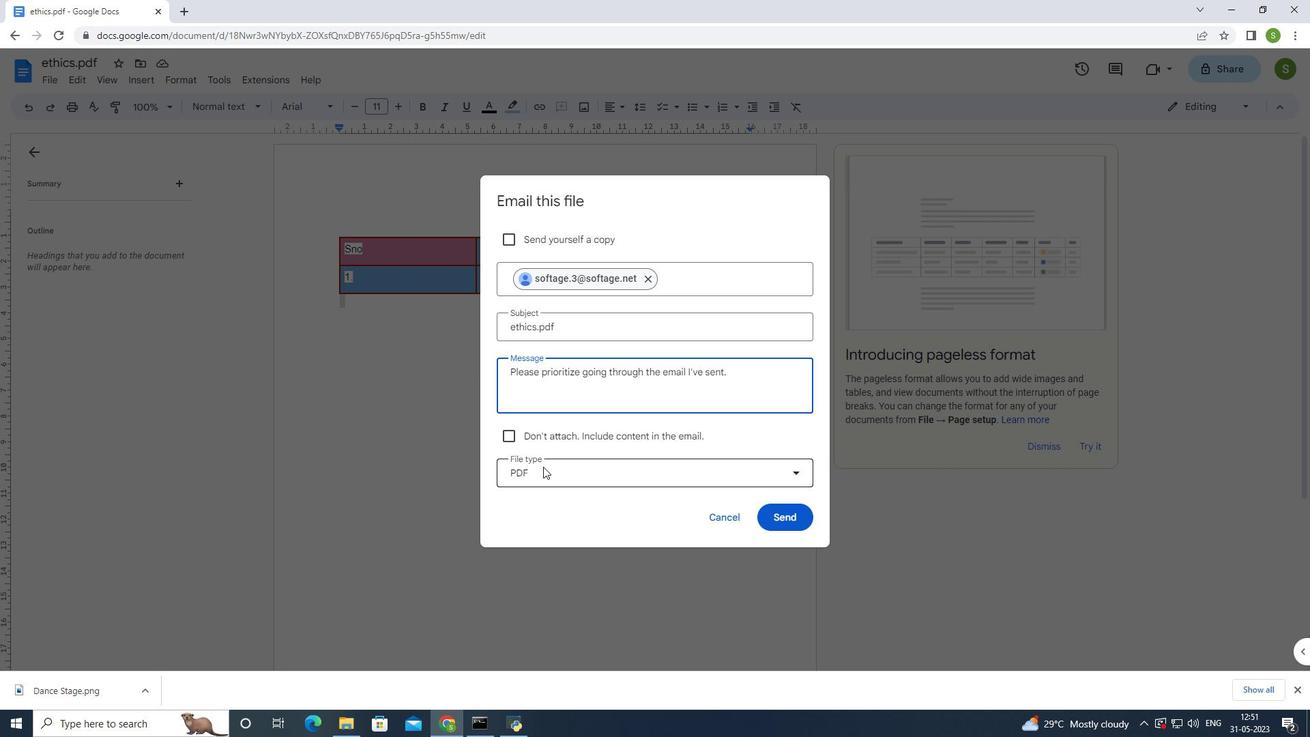 
Action: Mouse moved to (556, 614)
Screenshot: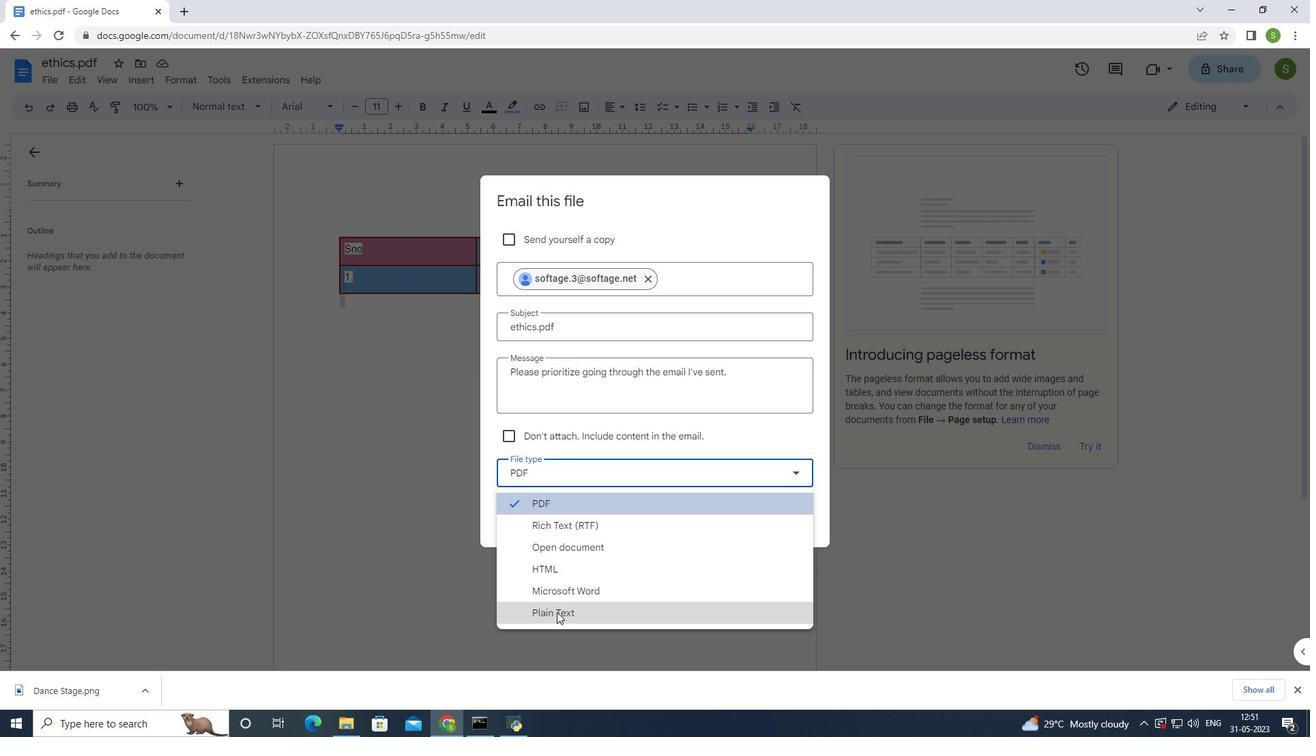 
Action: Mouse pressed left at (556, 614)
Screenshot: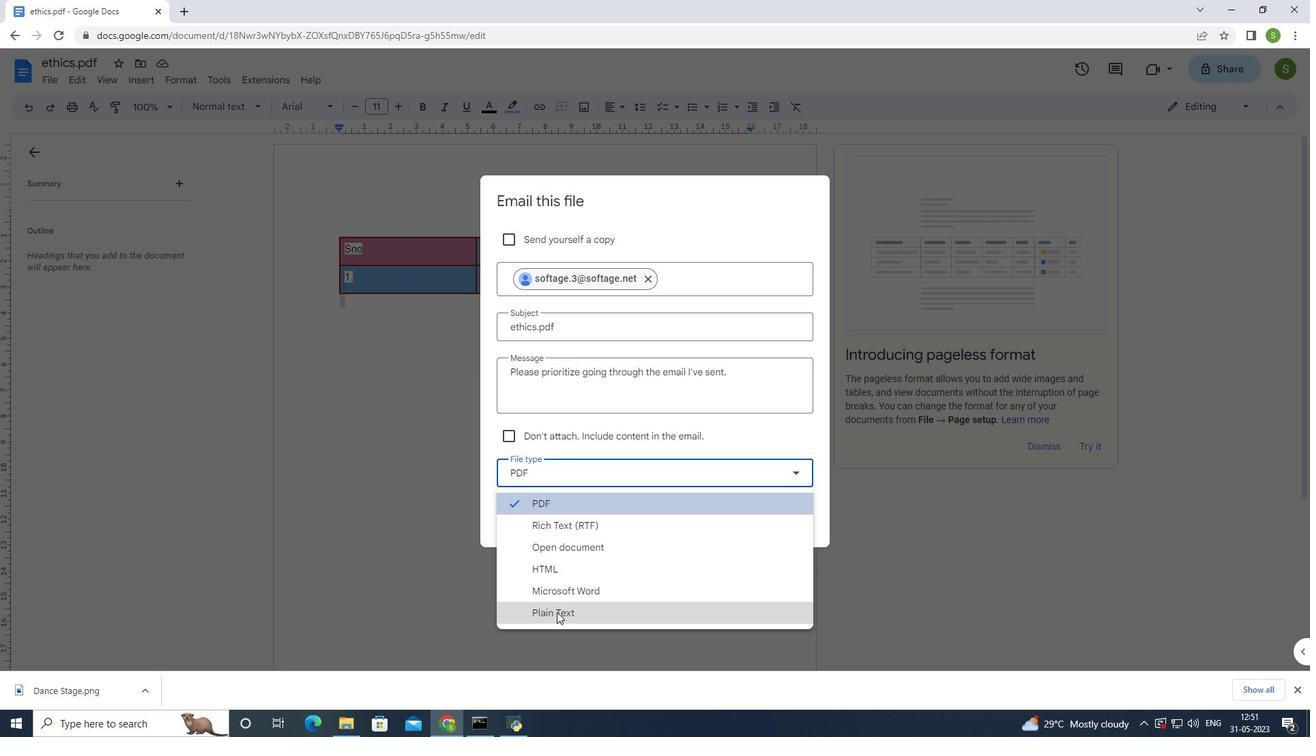 
Action: Mouse moved to (797, 518)
Screenshot: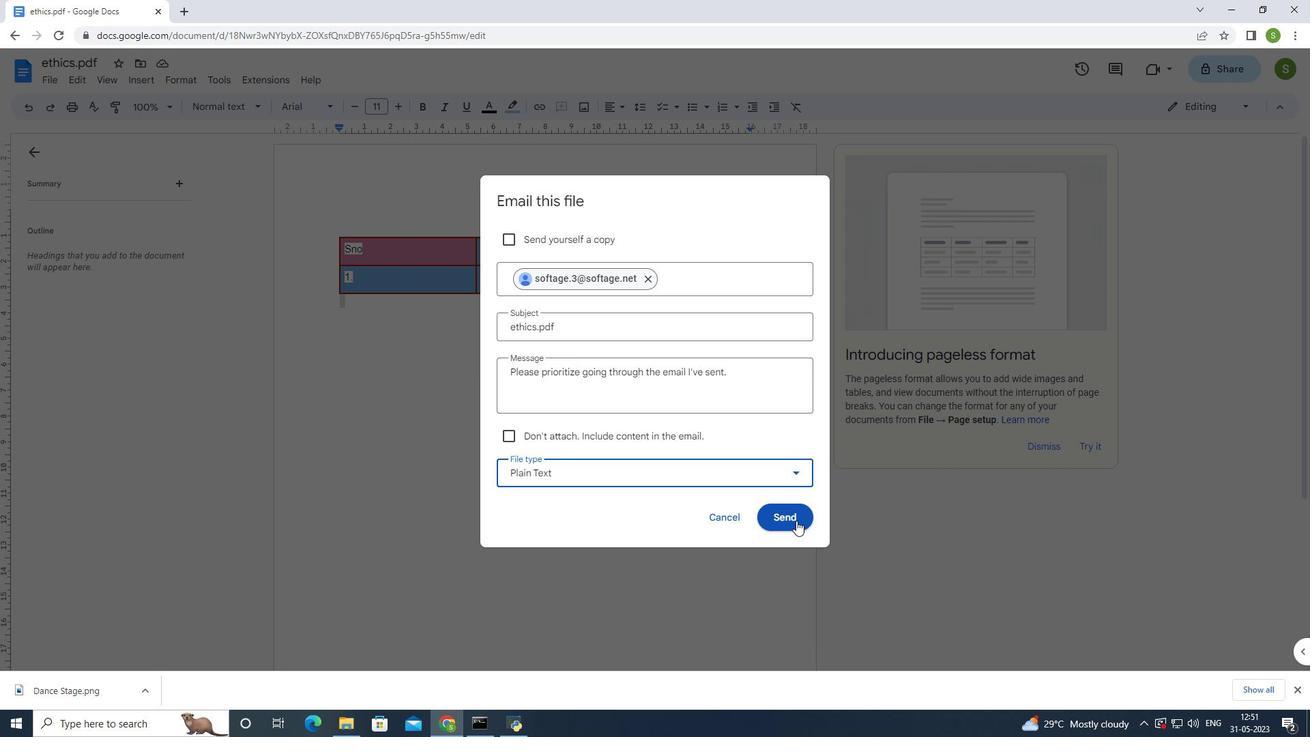 
